 Task: Look for space in Kāpren, India from 5th September, 2023 to 12th September, 2023 for 2 adults in price range Rs.10000 to Rs.15000.  With 1  bedroom having 1 bed and 1 bathroom. Property type can be house, flat, guest house, hotel. Booking option can be shelf check-in. Required host language is English.
Action: Mouse moved to (421, 75)
Screenshot: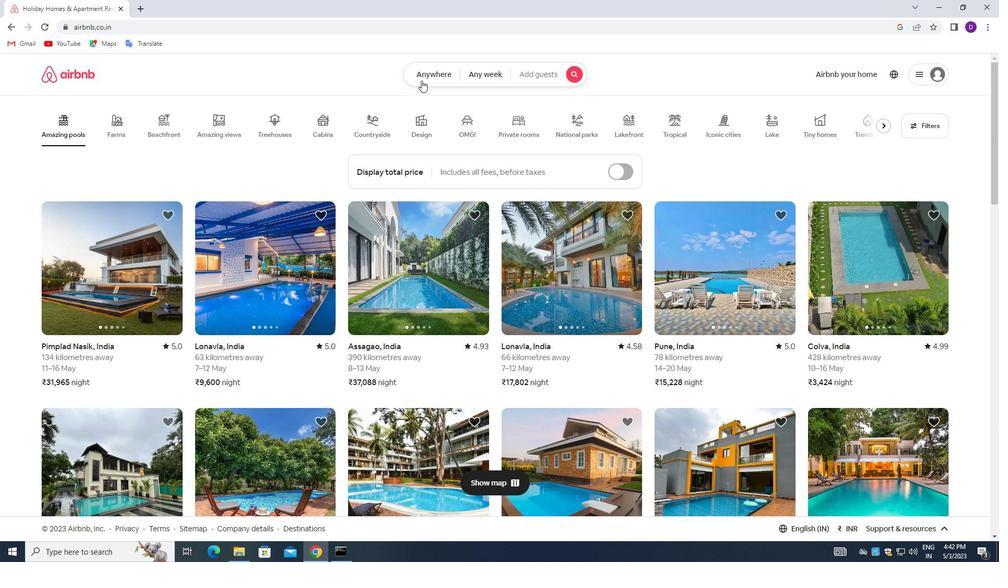 
Action: Mouse pressed left at (421, 75)
Screenshot: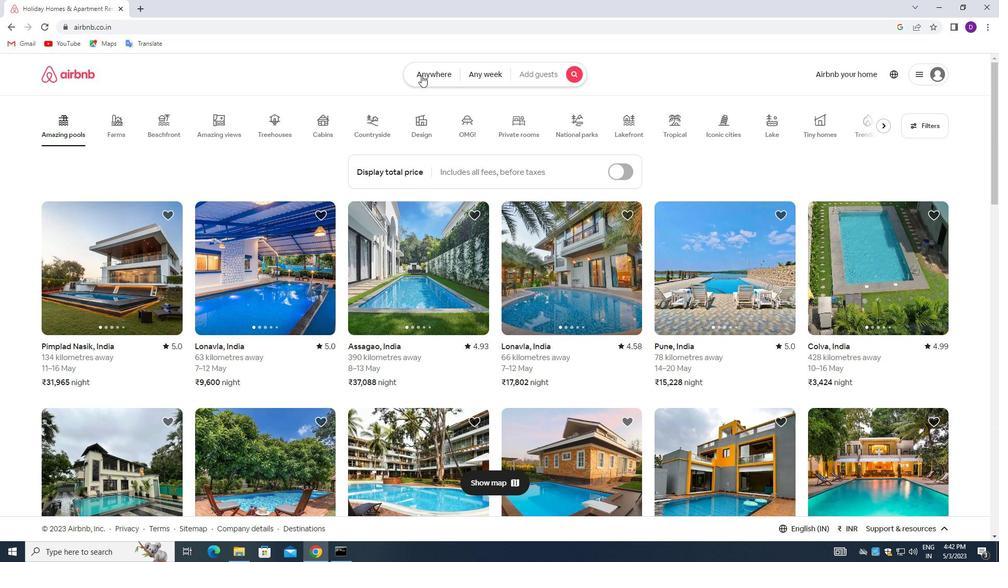 
Action: Mouse moved to (340, 118)
Screenshot: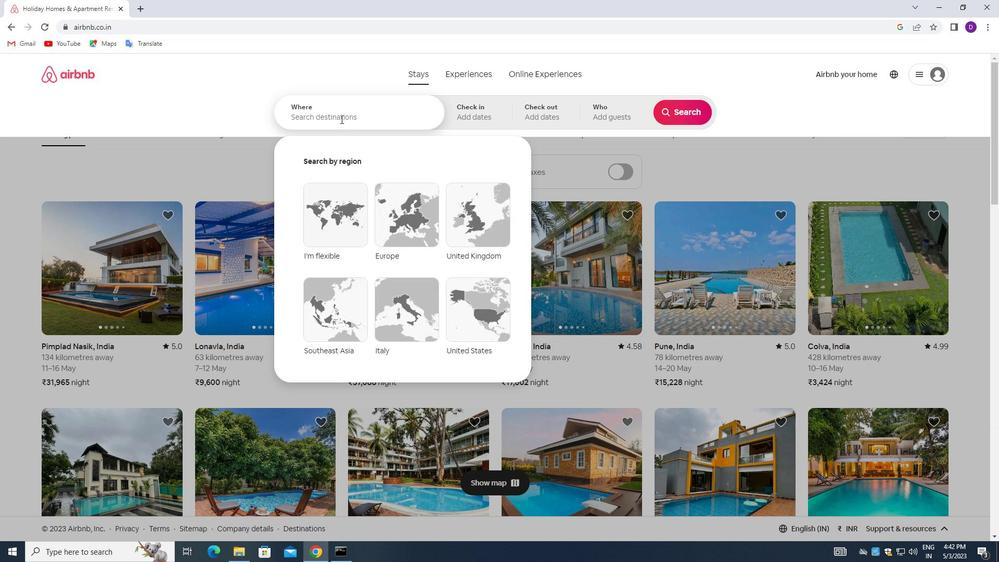 
Action: Mouse pressed left at (340, 118)
Screenshot: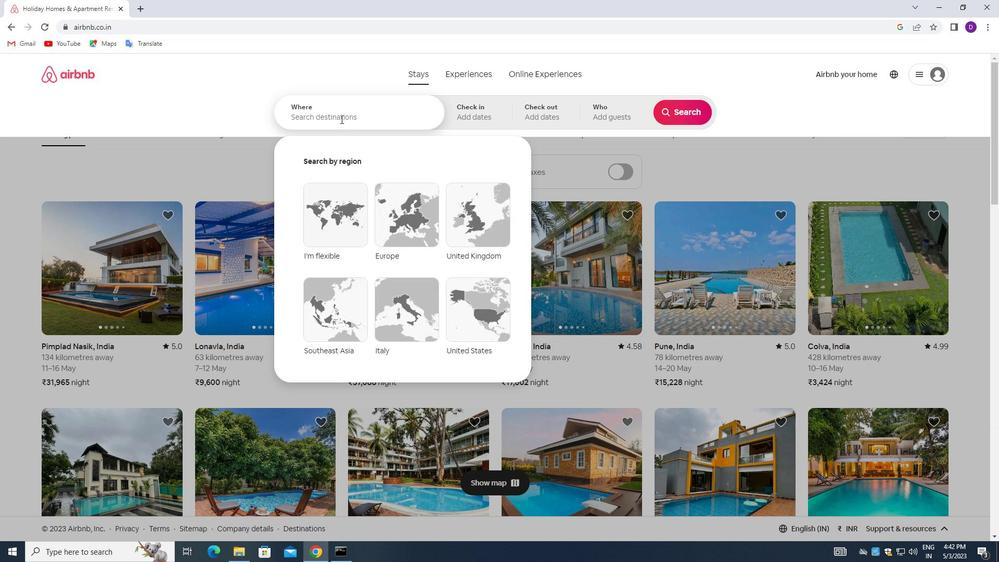 
Action: Mouse moved to (229, 116)
Screenshot: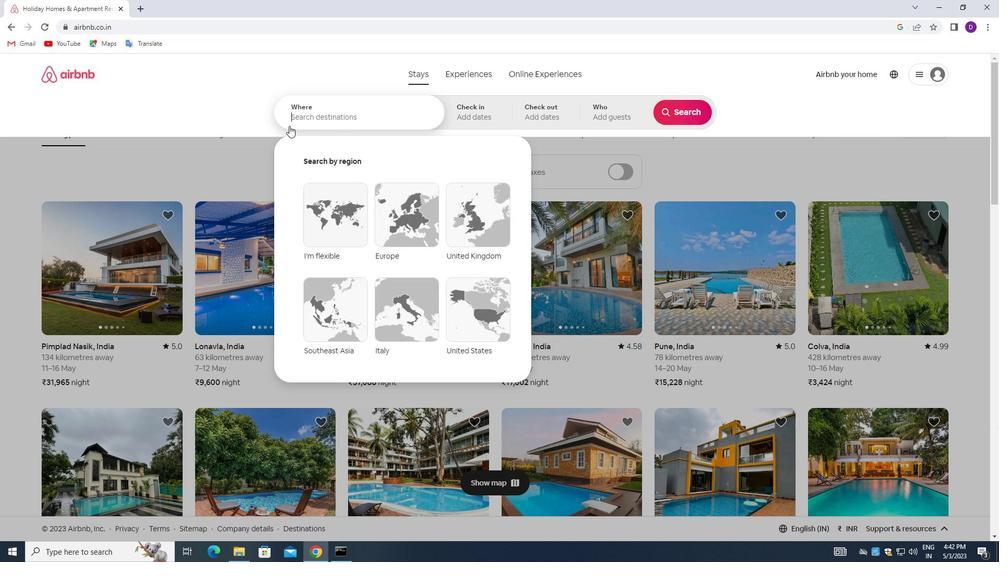 
Action: Key pressed <Key.shift>KAPREN,<Key.space><Key.shift>INDIA<Key.enter>
Screenshot: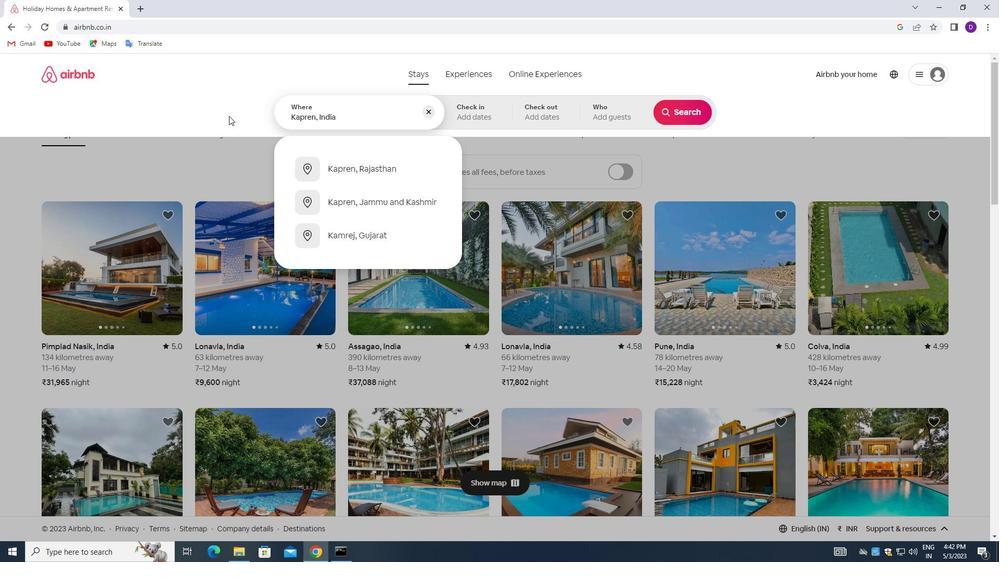 
Action: Mouse moved to (677, 197)
Screenshot: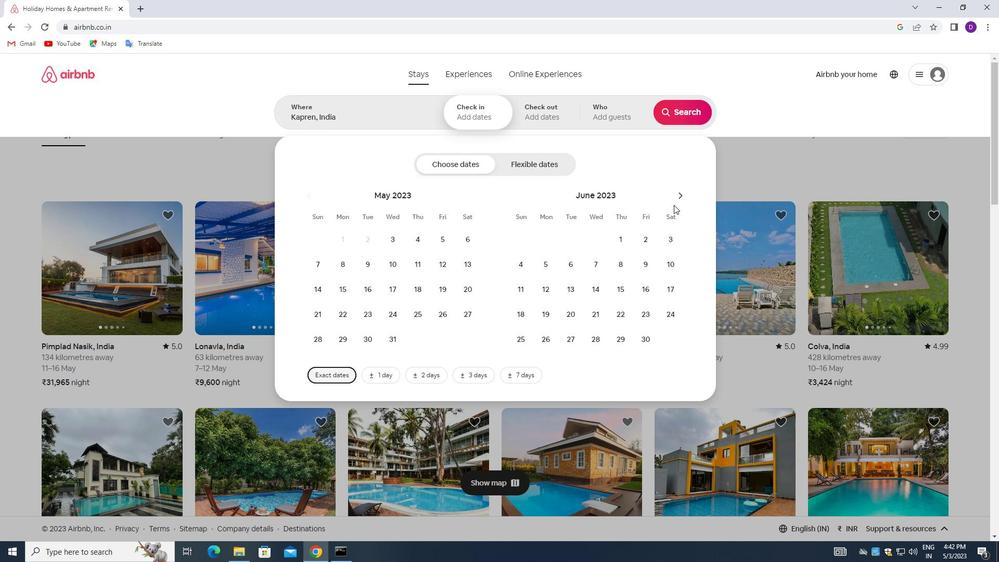 
Action: Mouse pressed left at (677, 197)
Screenshot: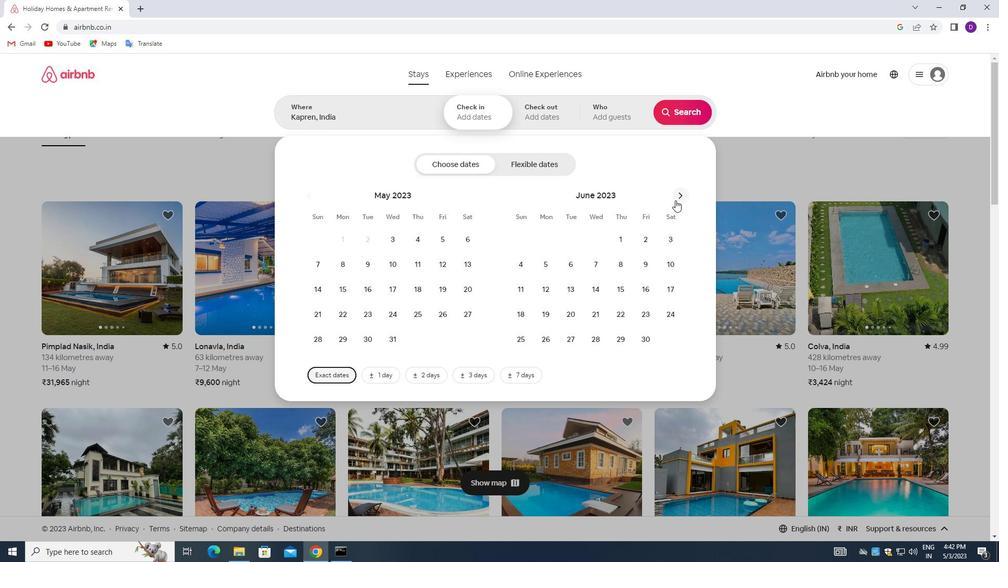 
Action: Mouse pressed left at (677, 197)
Screenshot: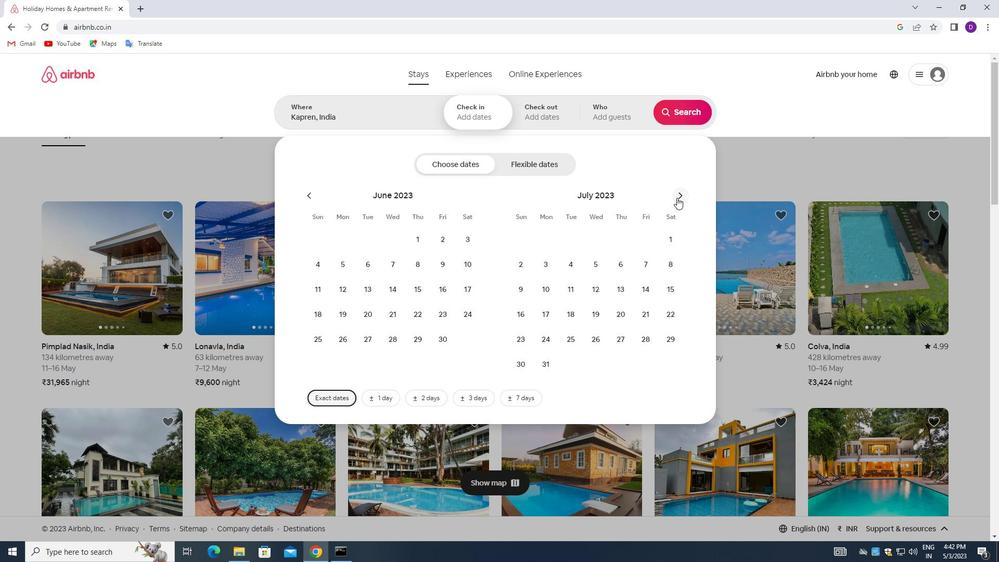 
Action: Mouse pressed left at (677, 197)
Screenshot: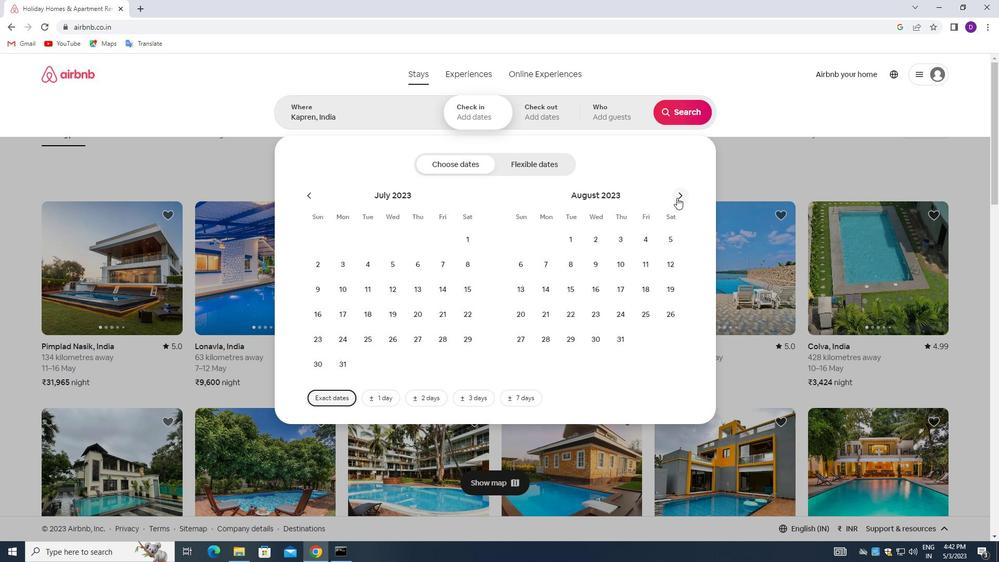 
Action: Mouse moved to (577, 262)
Screenshot: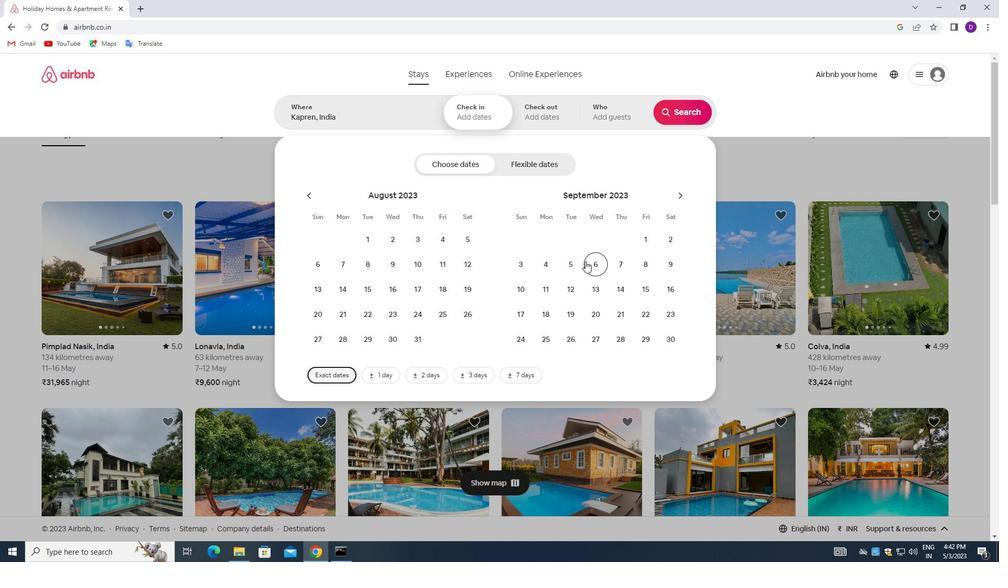 
Action: Mouse pressed left at (577, 262)
Screenshot: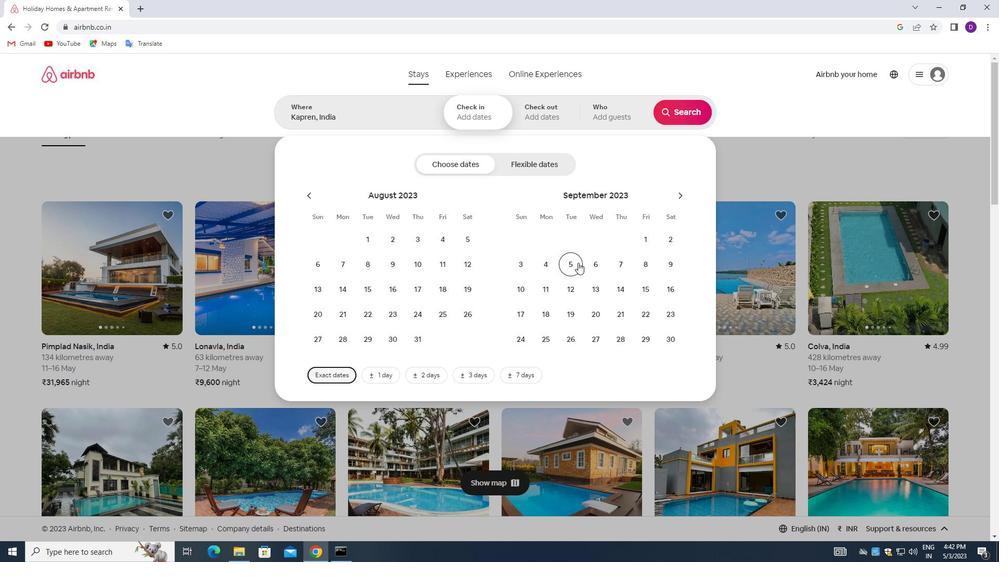 
Action: Mouse moved to (576, 282)
Screenshot: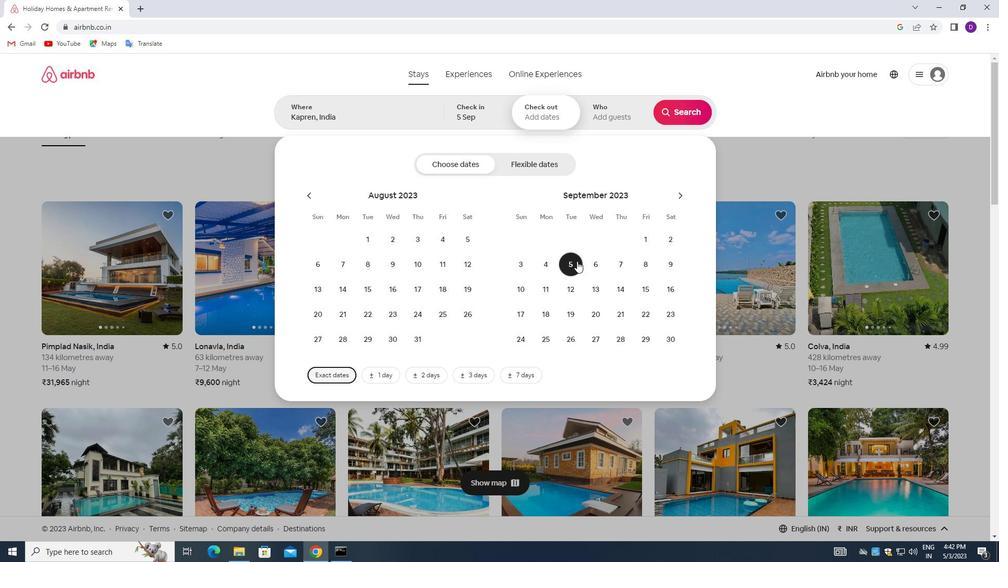 
Action: Mouse pressed left at (576, 282)
Screenshot: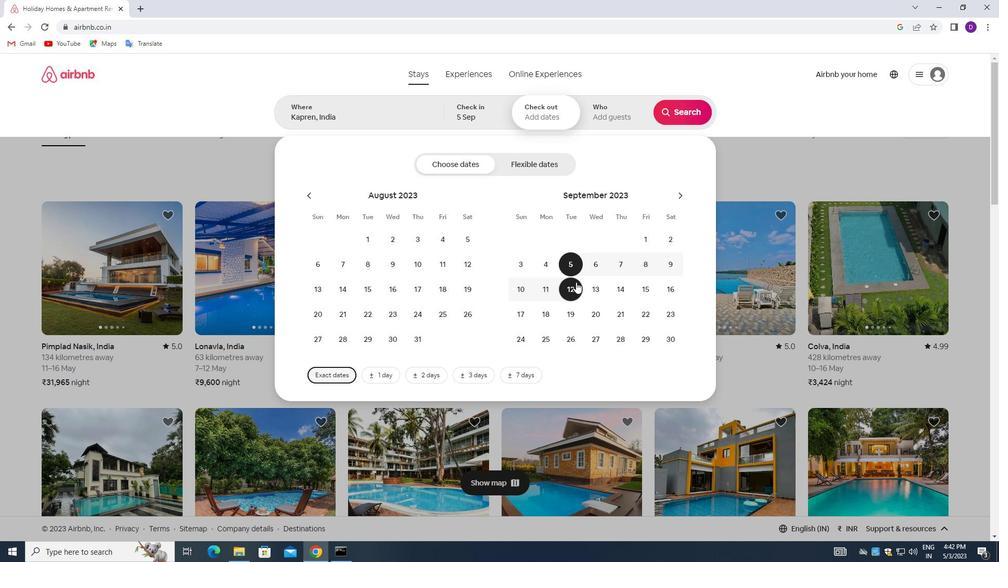 
Action: Mouse moved to (603, 111)
Screenshot: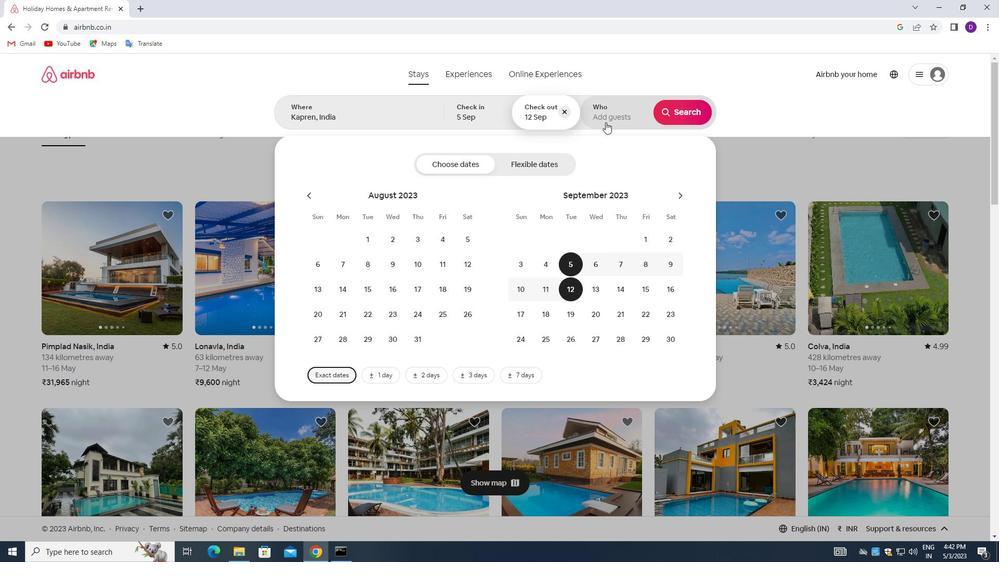 
Action: Mouse pressed left at (603, 111)
Screenshot: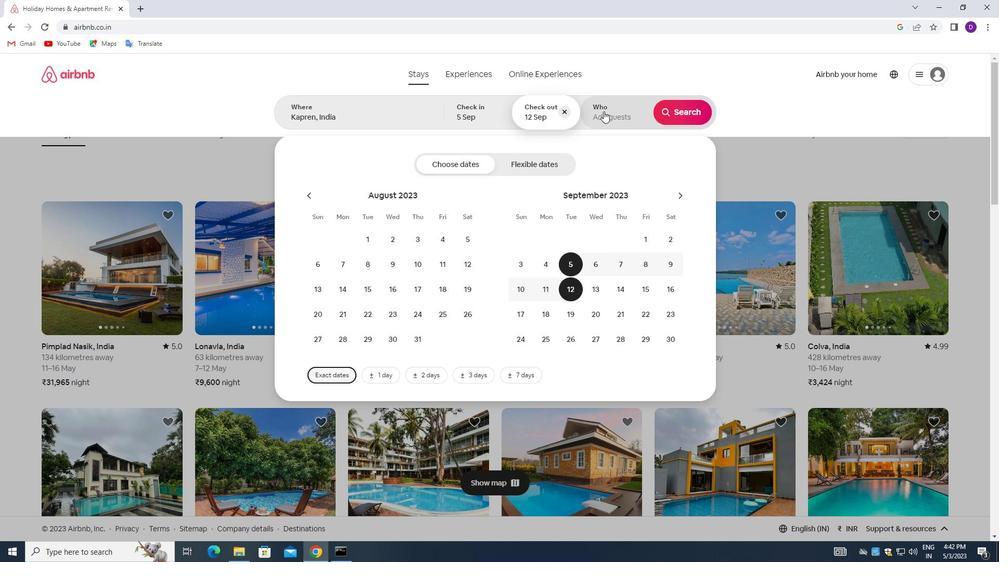 
Action: Mouse moved to (684, 170)
Screenshot: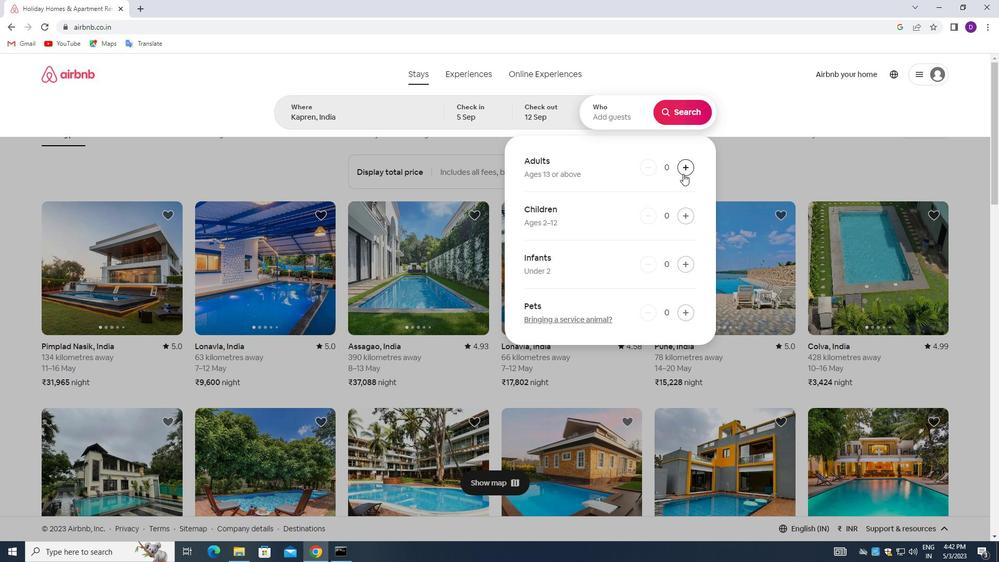 
Action: Mouse pressed left at (684, 170)
Screenshot: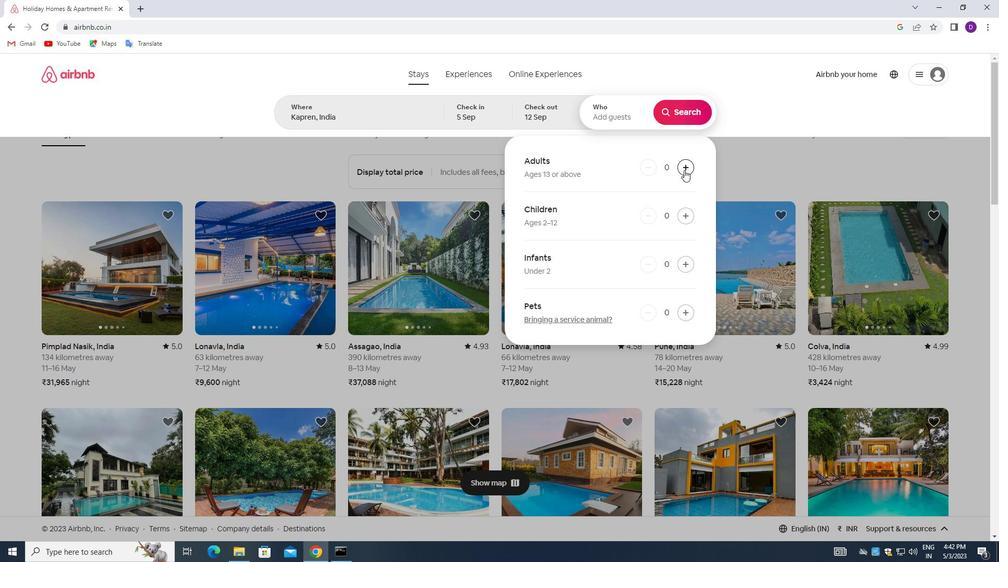 
Action: Mouse pressed left at (684, 170)
Screenshot: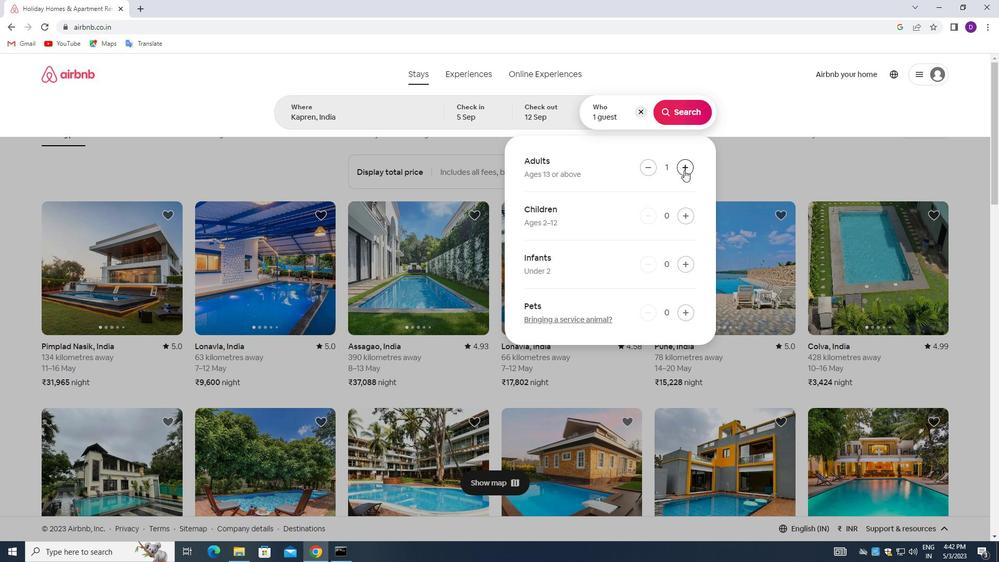 
Action: Mouse moved to (683, 114)
Screenshot: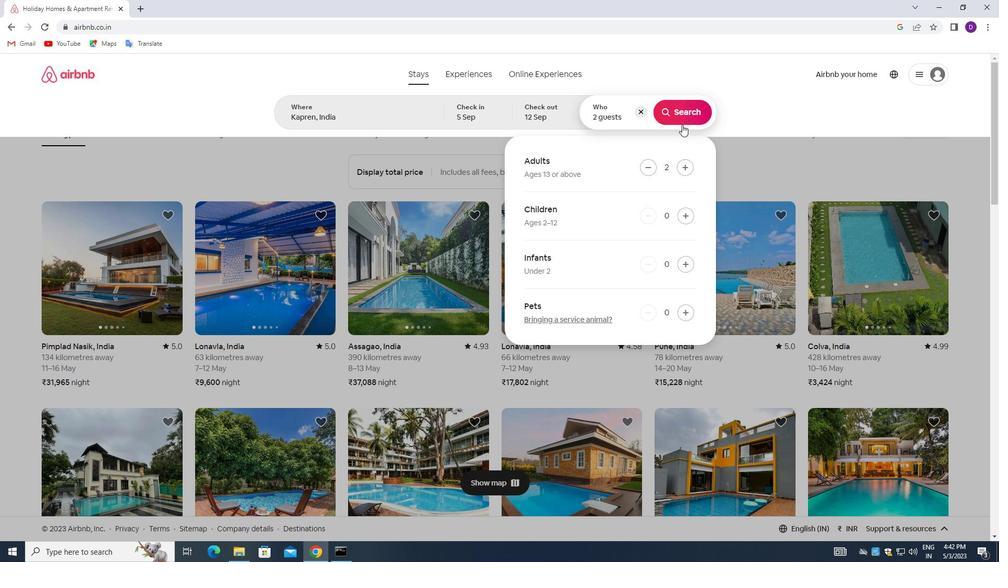 
Action: Mouse pressed left at (683, 114)
Screenshot: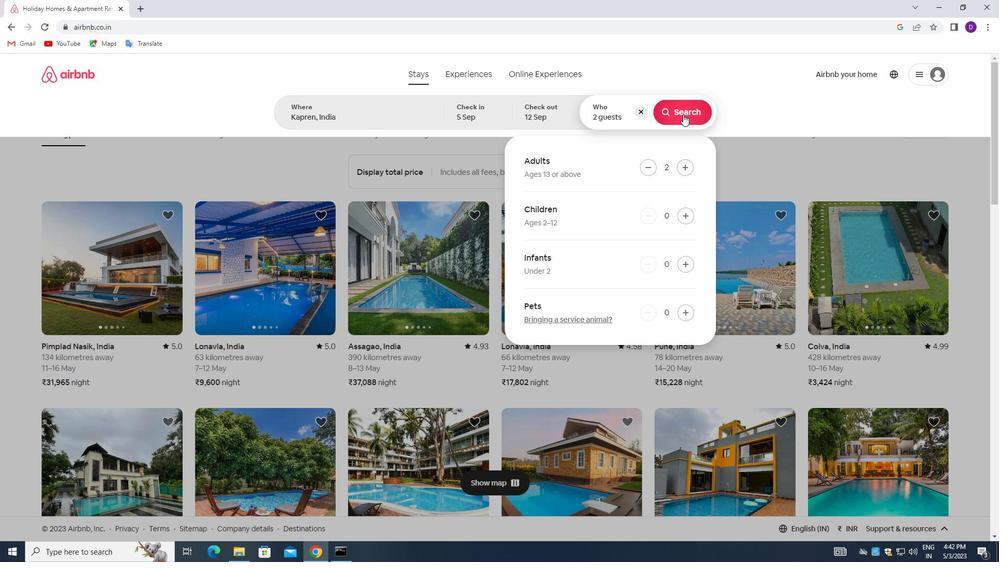 
Action: Mouse moved to (945, 116)
Screenshot: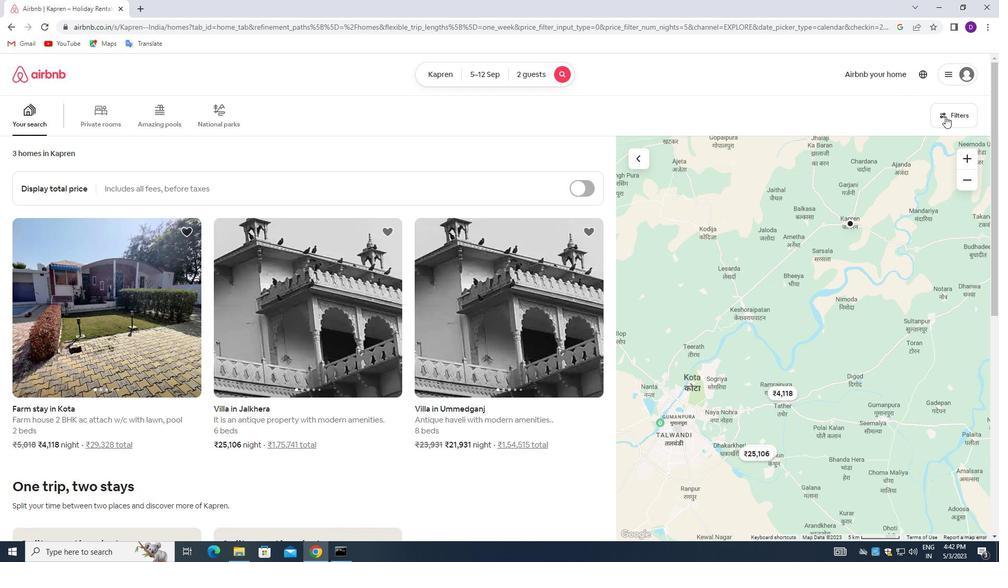 
Action: Mouse pressed left at (945, 116)
Screenshot: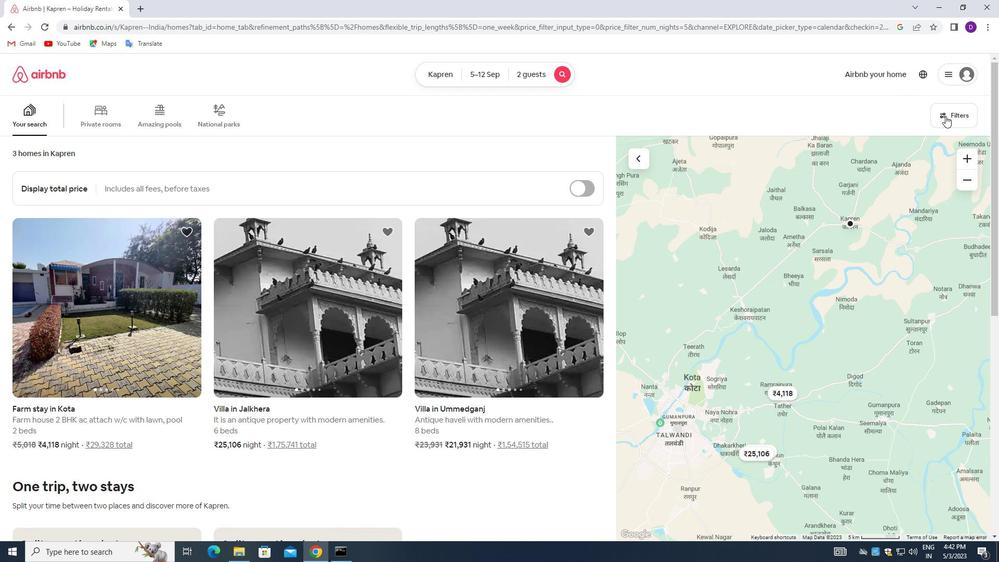 
Action: Mouse moved to (363, 249)
Screenshot: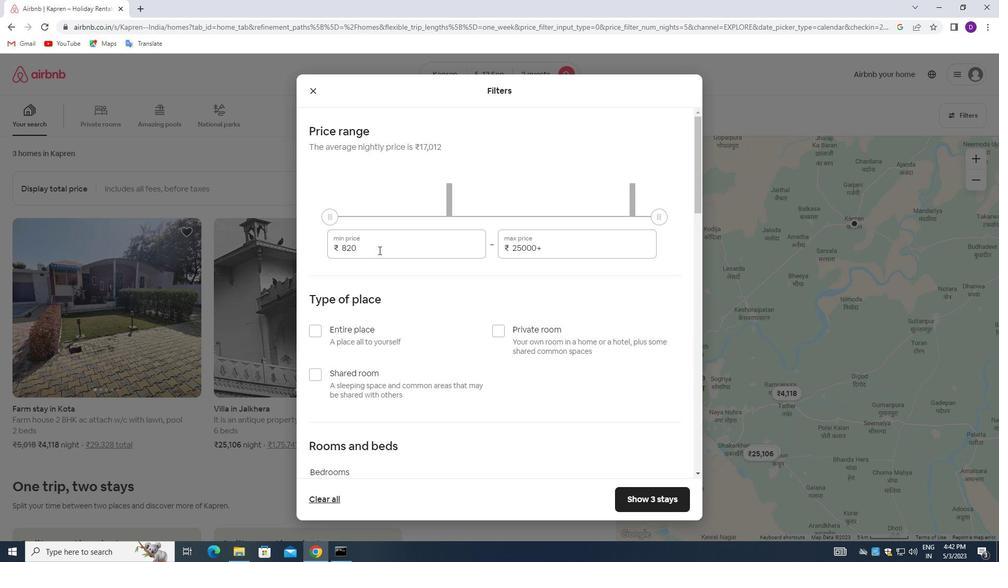 
Action: Mouse pressed left at (363, 249)
Screenshot: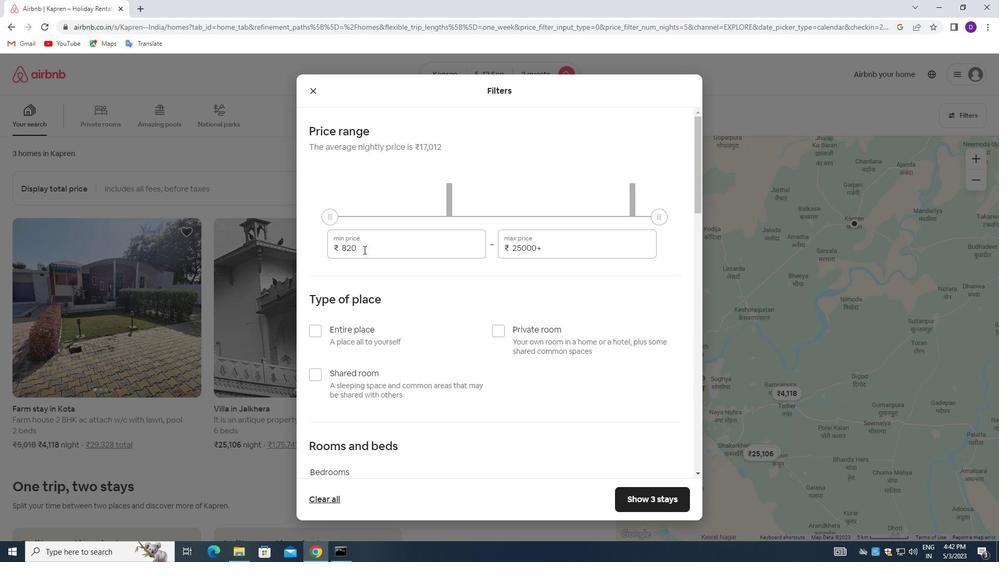 
Action: Mouse pressed left at (363, 249)
Screenshot: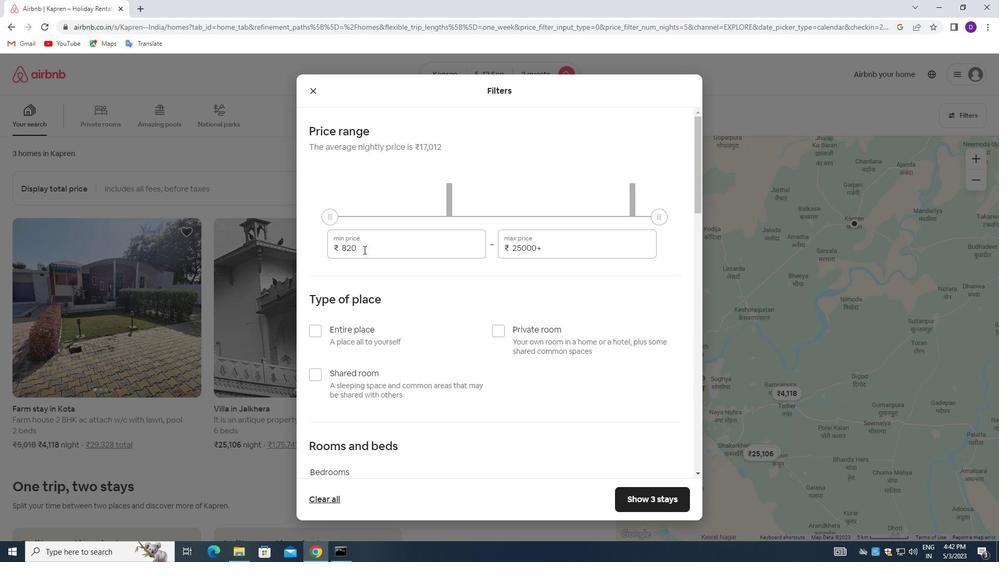 
Action: Key pressed 10000<Key.tab>15000
Screenshot: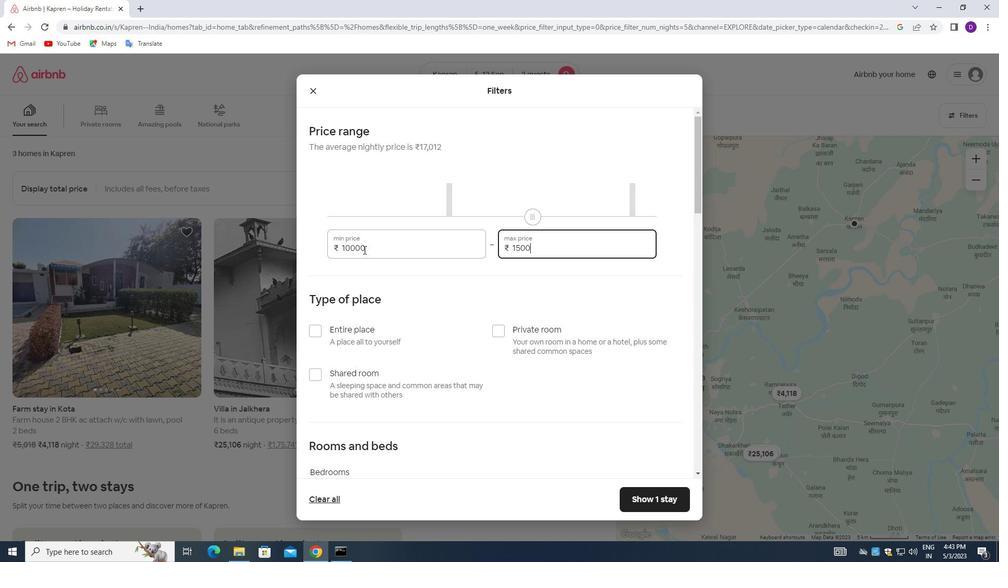 
Action: Mouse moved to (422, 337)
Screenshot: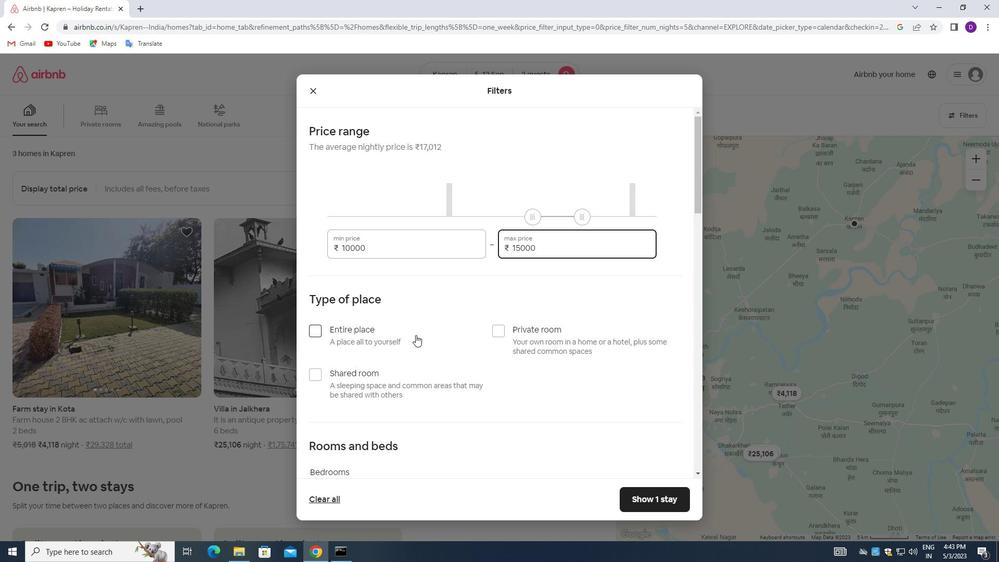 
Action: Mouse scrolled (422, 337) with delta (0, 0)
Screenshot: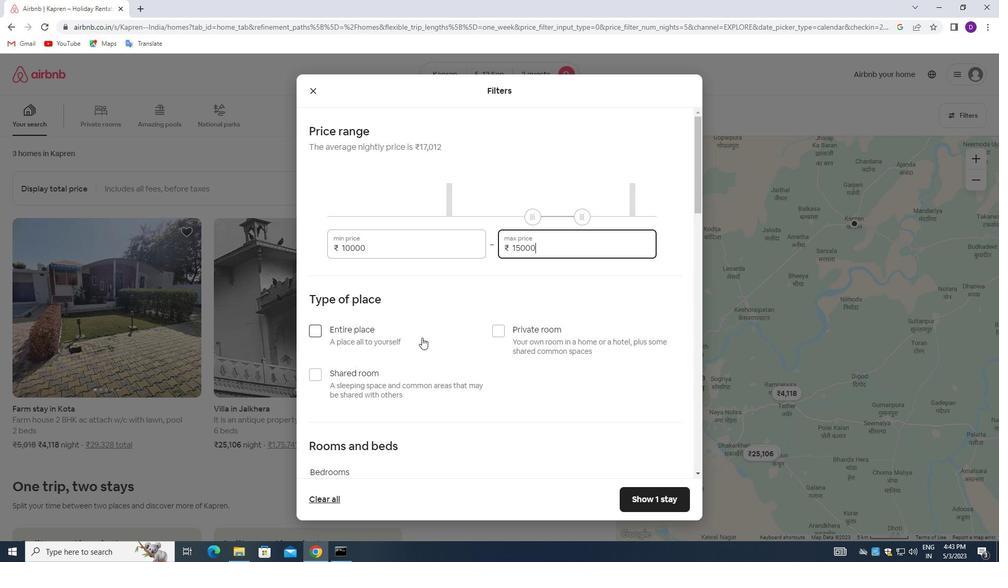 
Action: Mouse scrolled (422, 337) with delta (0, 0)
Screenshot: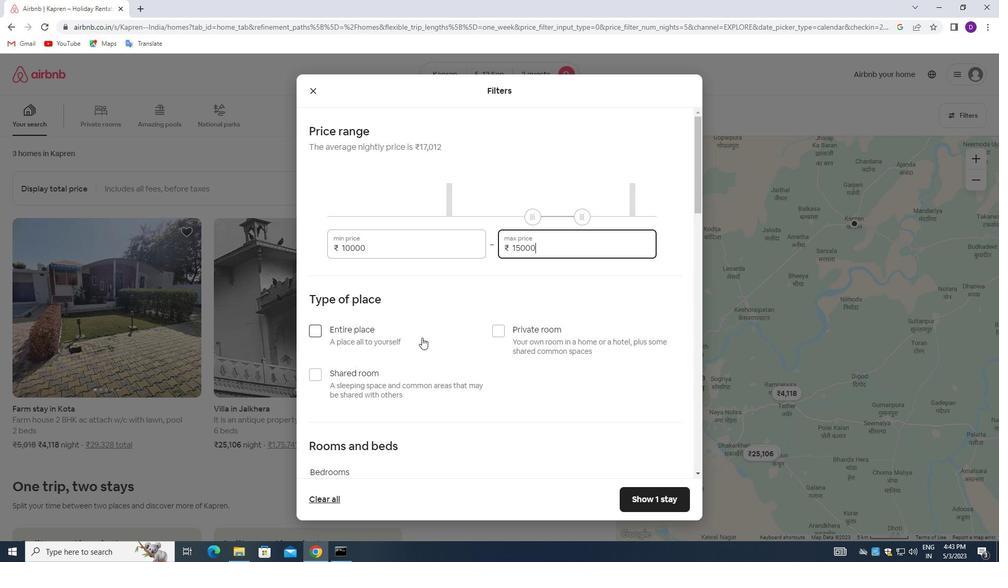 
Action: Mouse scrolled (422, 337) with delta (0, 0)
Screenshot: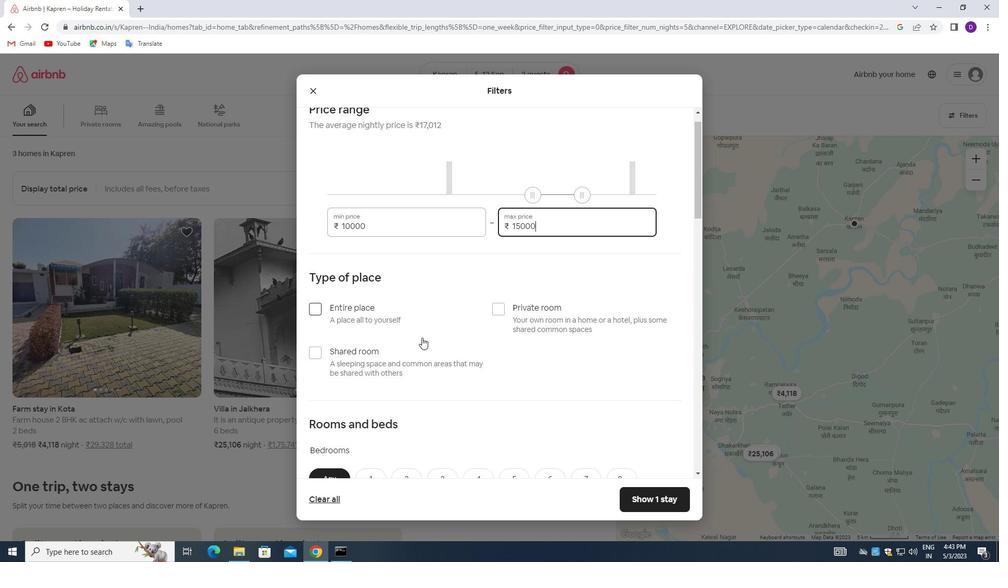 
Action: Mouse moved to (367, 344)
Screenshot: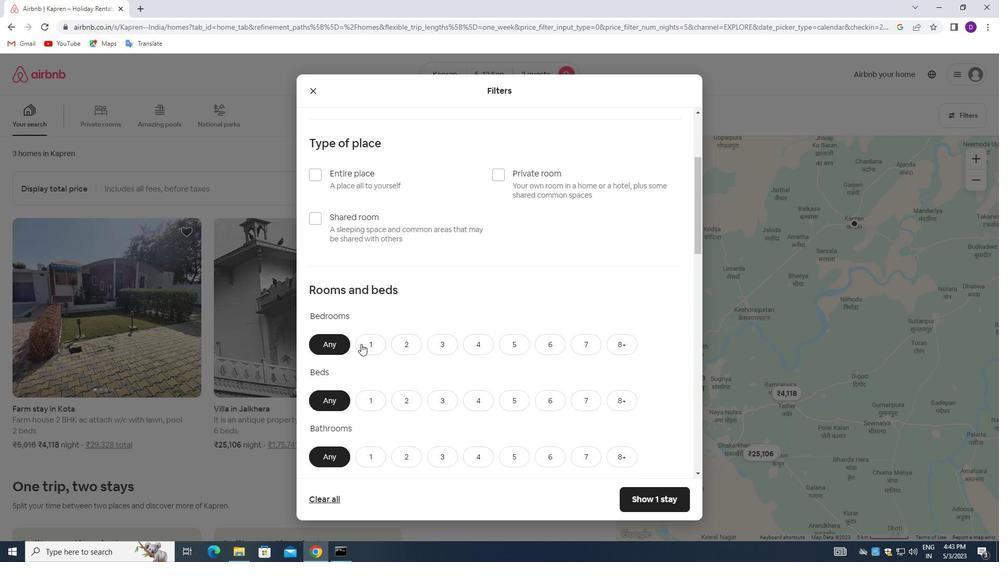 
Action: Mouse pressed left at (367, 344)
Screenshot: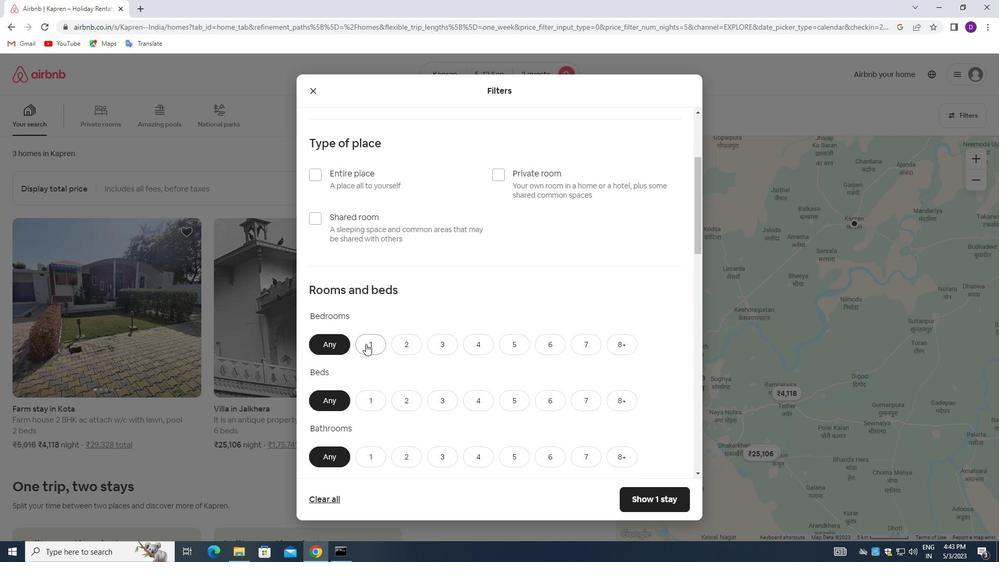 
Action: Mouse moved to (369, 400)
Screenshot: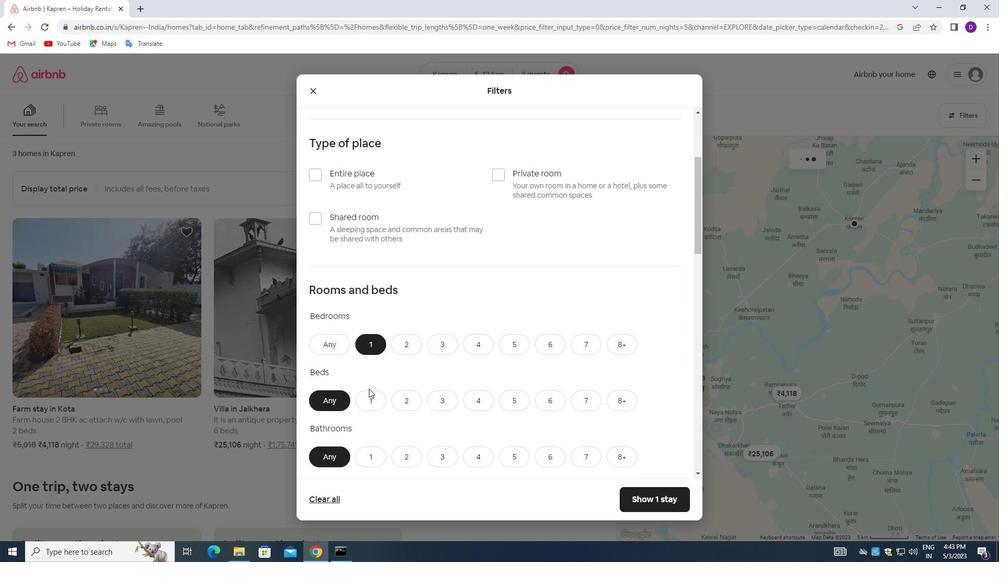 
Action: Mouse pressed left at (369, 400)
Screenshot: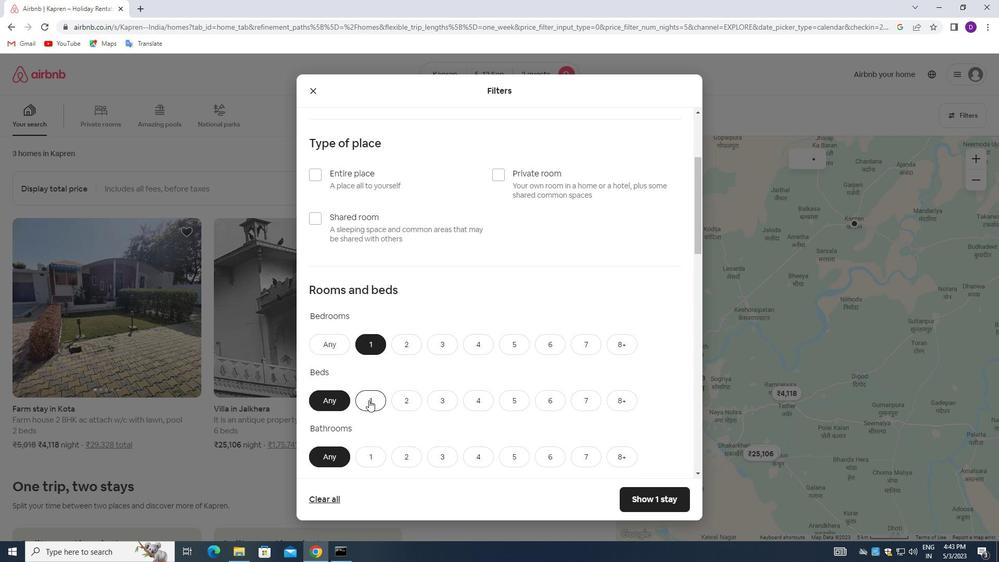 
Action: Mouse moved to (368, 451)
Screenshot: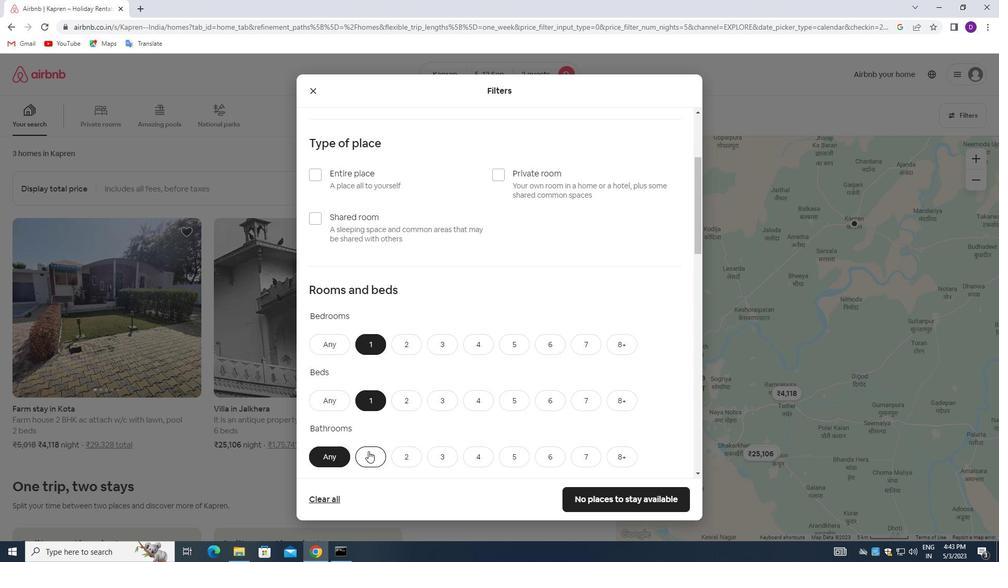 
Action: Mouse pressed left at (368, 451)
Screenshot: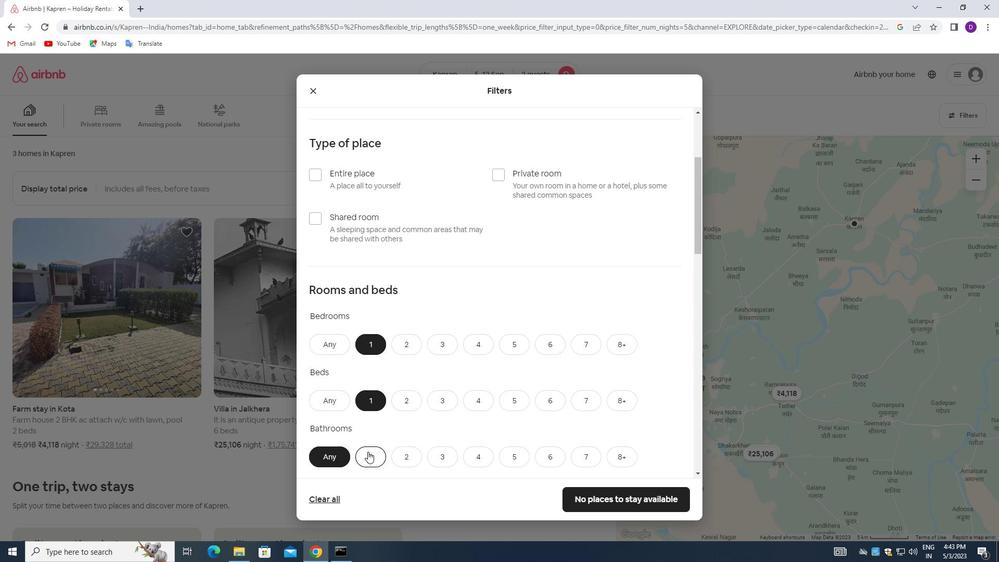 
Action: Mouse moved to (400, 359)
Screenshot: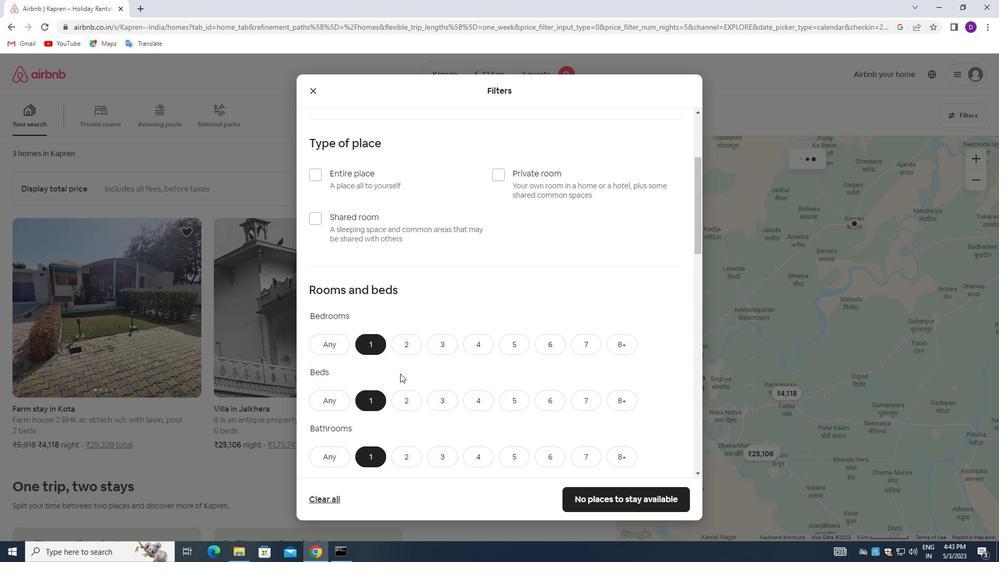 
Action: Mouse scrolled (400, 359) with delta (0, 0)
Screenshot: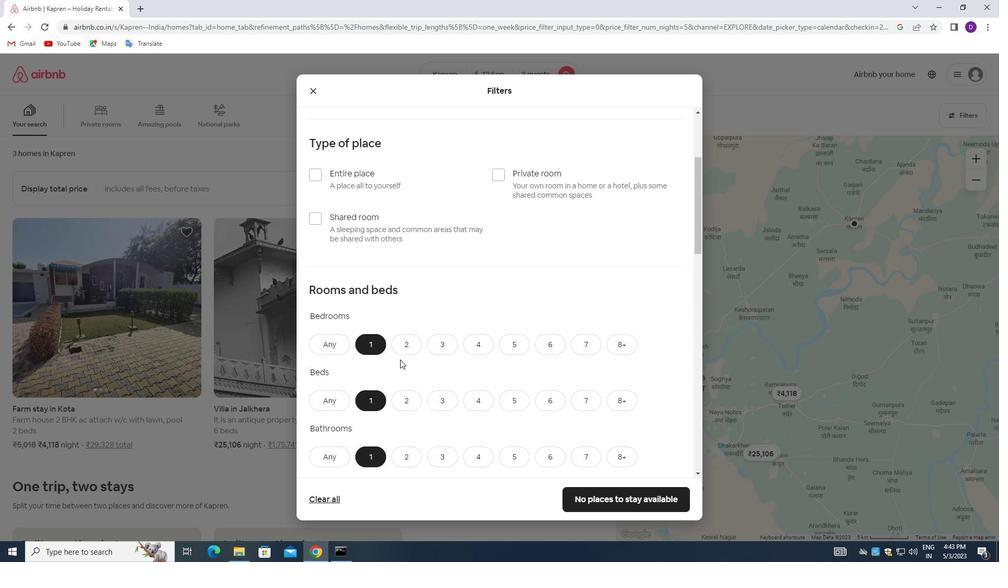 
Action: Mouse scrolled (400, 359) with delta (0, 0)
Screenshot: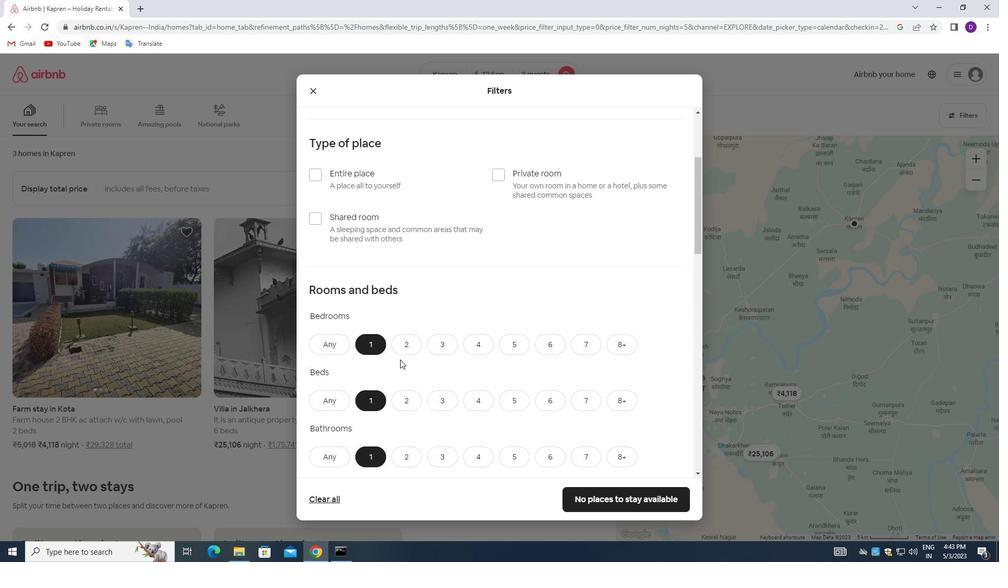 
Action: Mouse scrolled (400, 359) with delta (0, 0)
Screenshot: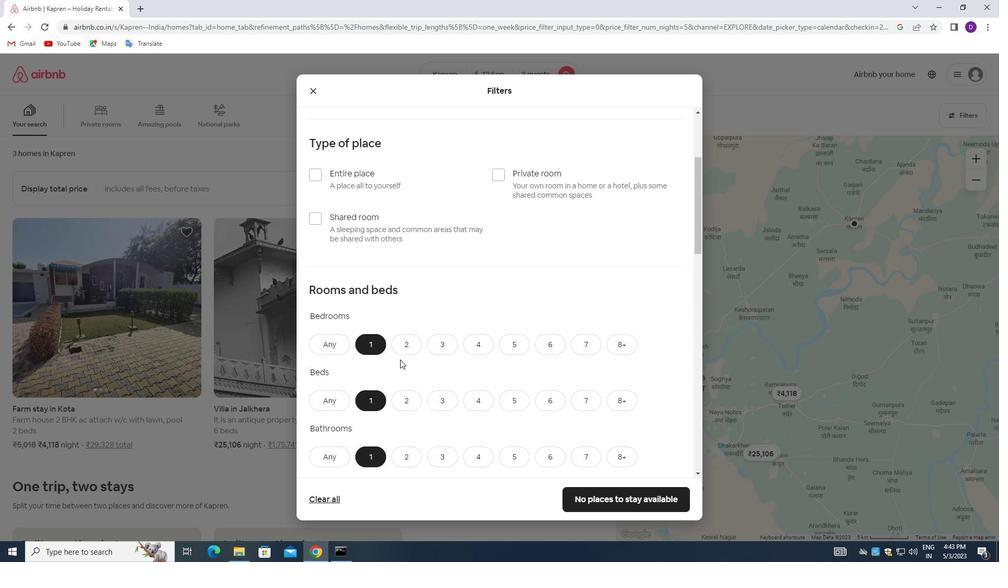
Action: Mouse scrolled (400, 359) with delta (0, 0)
Screenshot: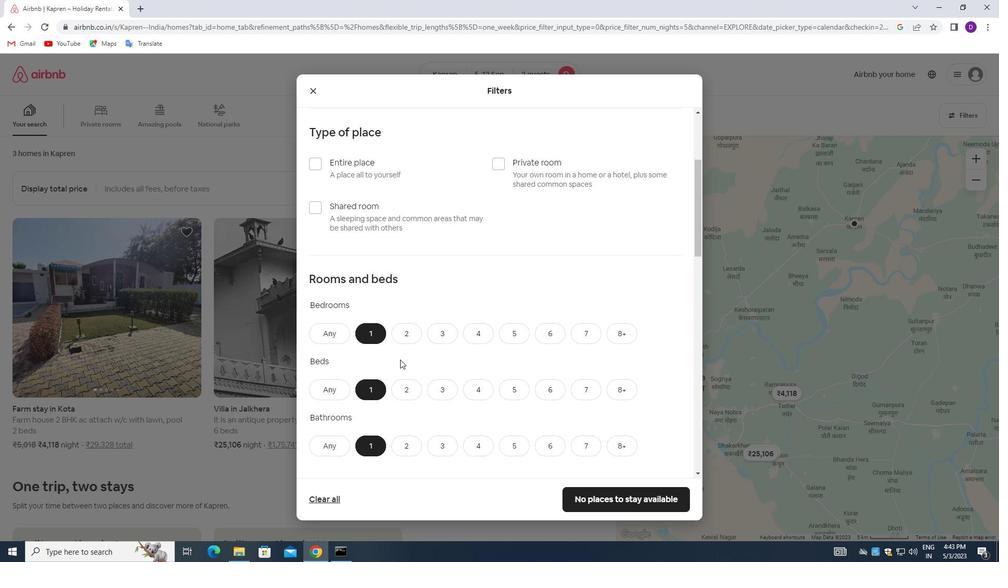 
Action: Mouse moved to (364, 365)
Screenshot: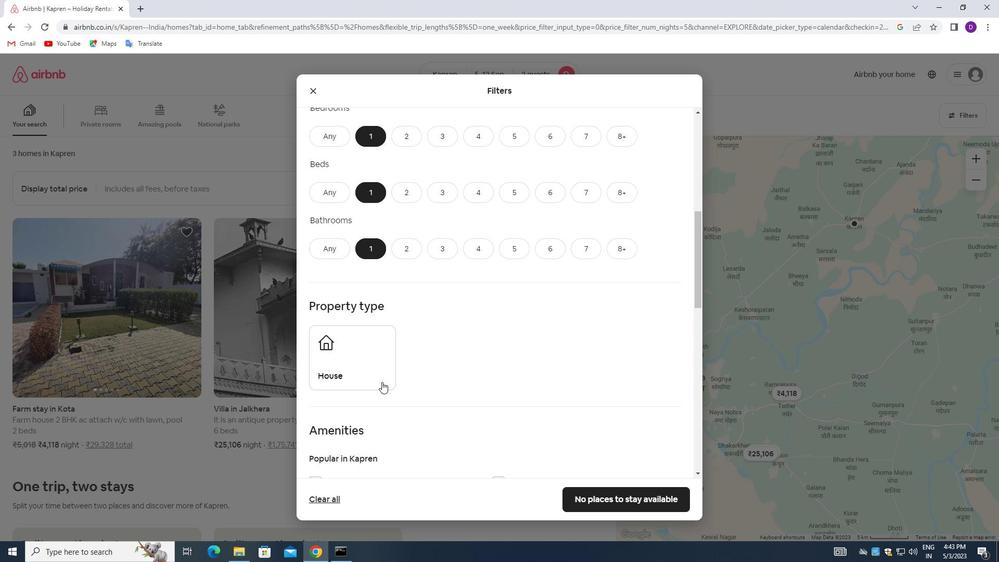 
Action: Mouse pressed left at (364, 365)
Screenshot: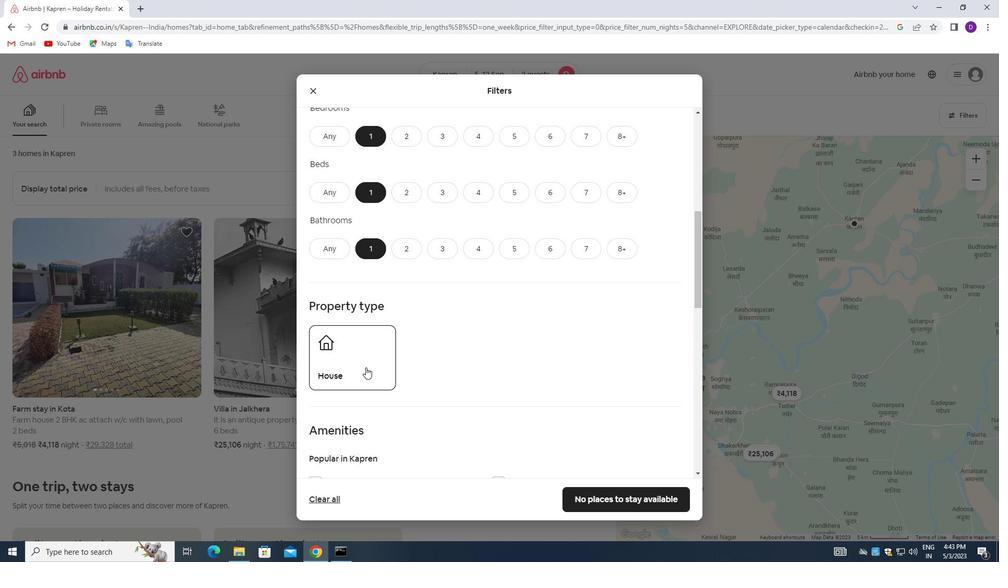 
Action: Mouse moved to (446, 362)
Screenshot: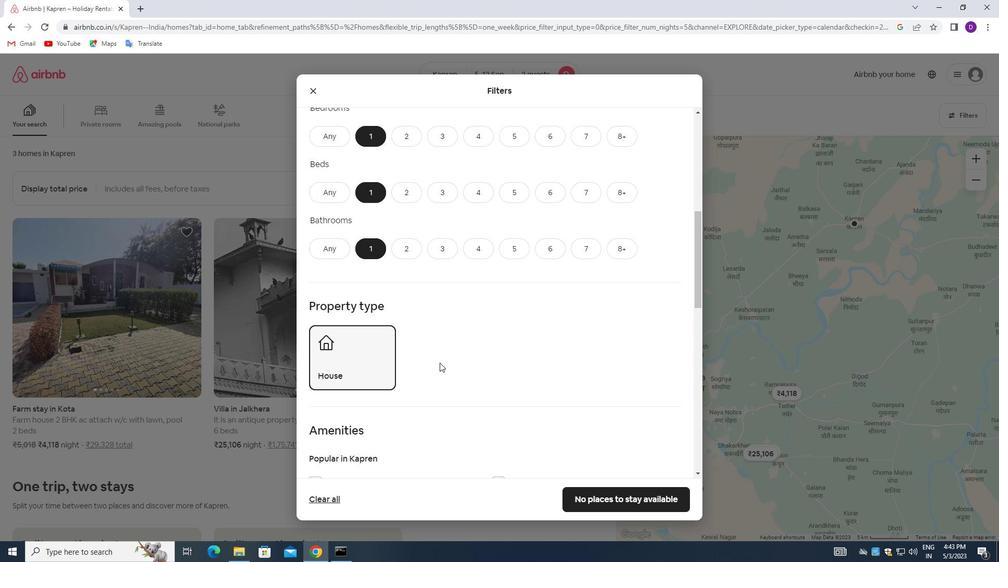 
Action: Mouse scrolled (446, 362) with delta (0, 0)
Screenshot: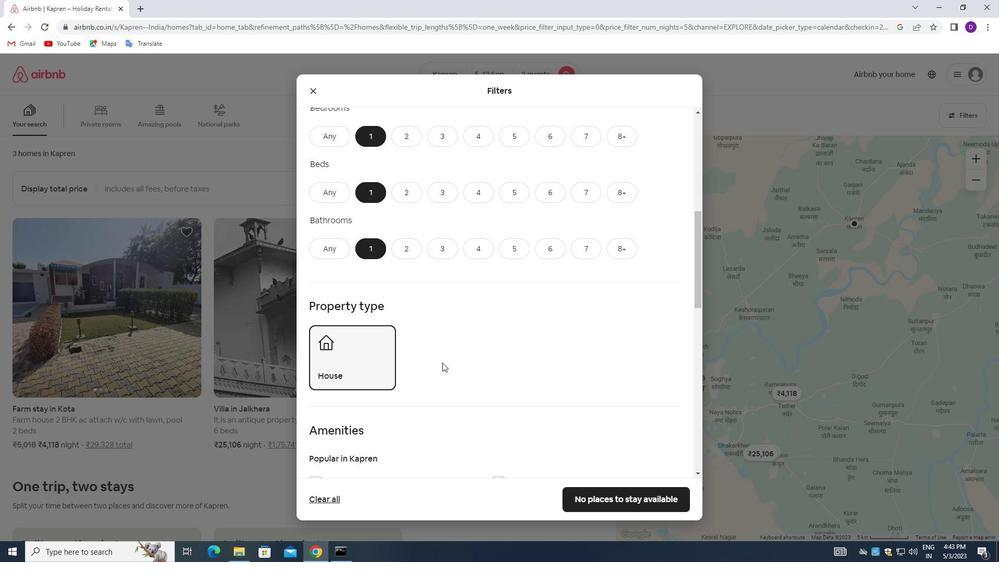 
Action: Mouse moved to (446, 362)
Screenshot: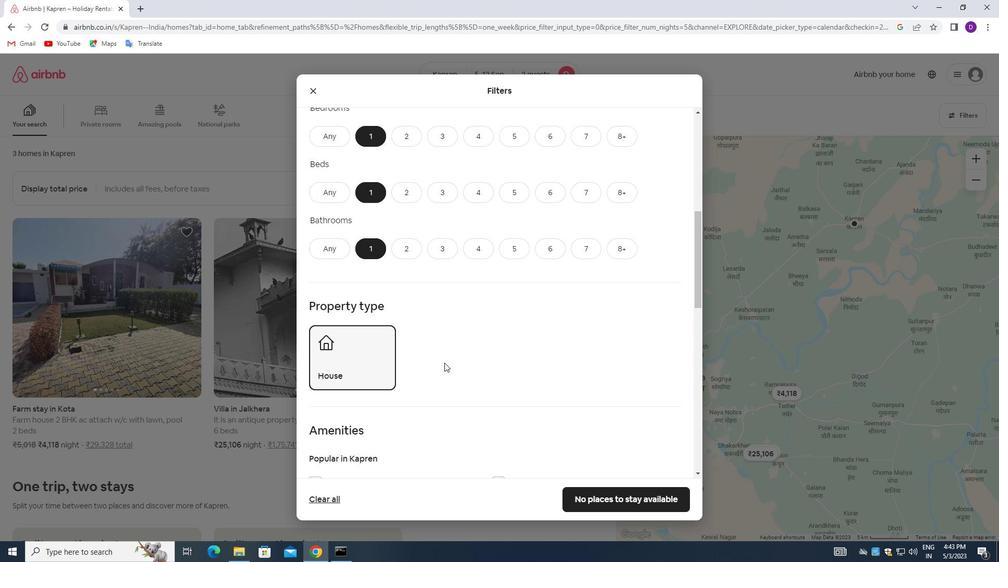 
Action: Mouse scrolled (446, 362) with delta (0, 0)
Screenshot: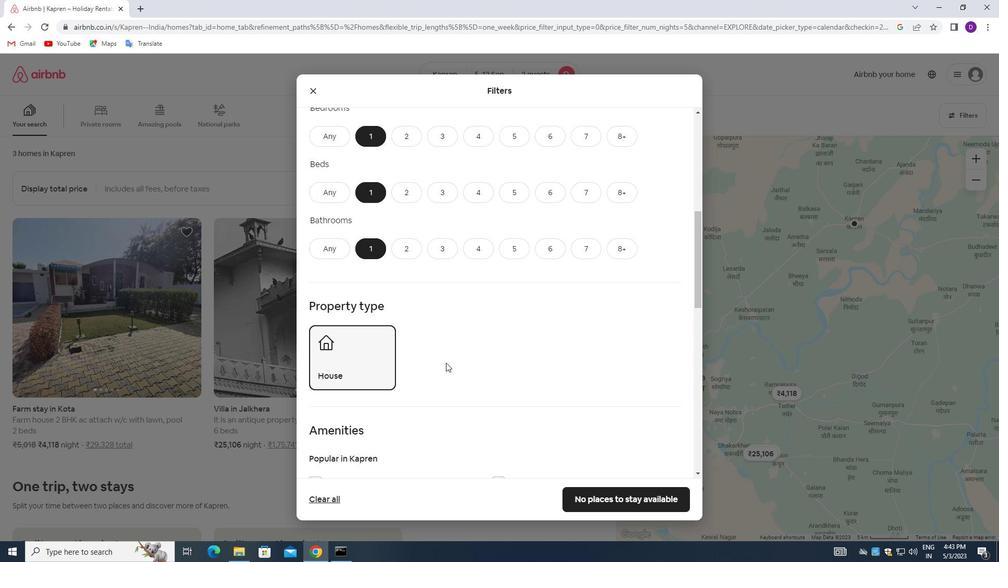 
Action: Mouse moved to (446, 362)
Screenshot: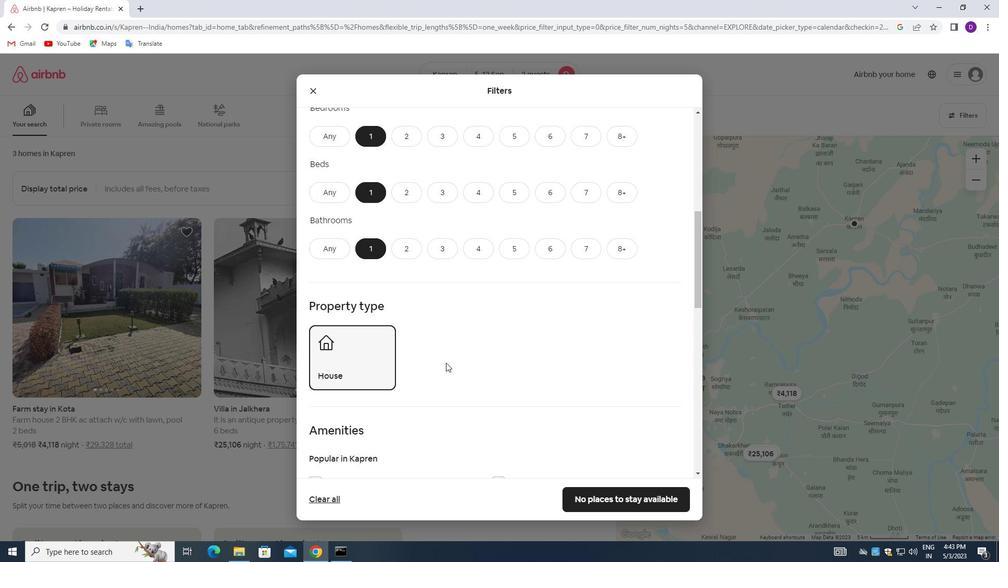 
Action: Mouse scrolled (446, 361) with delta (0, 0)
Screenshot: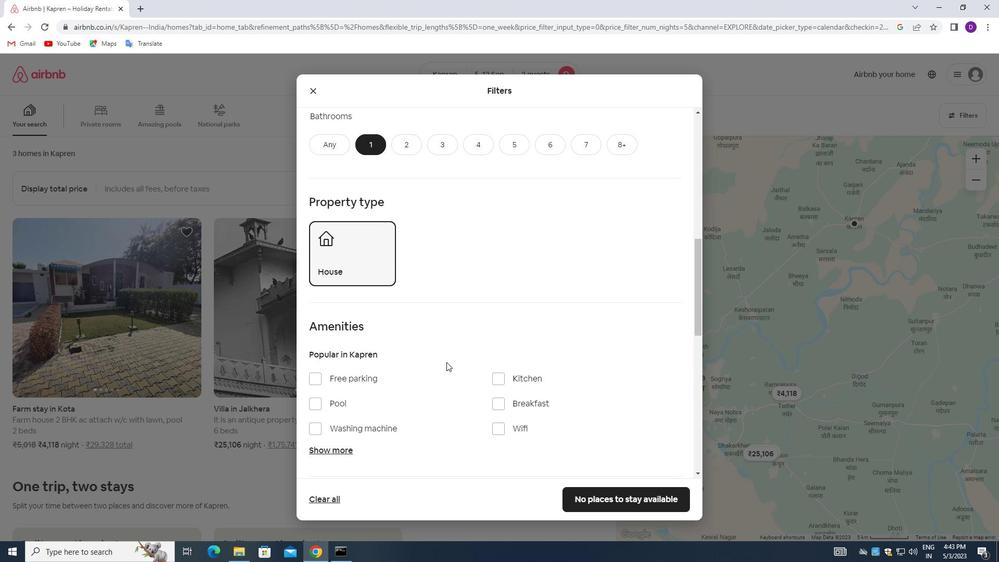 
Action: Mouse moved to (445, 362)
Screenshot: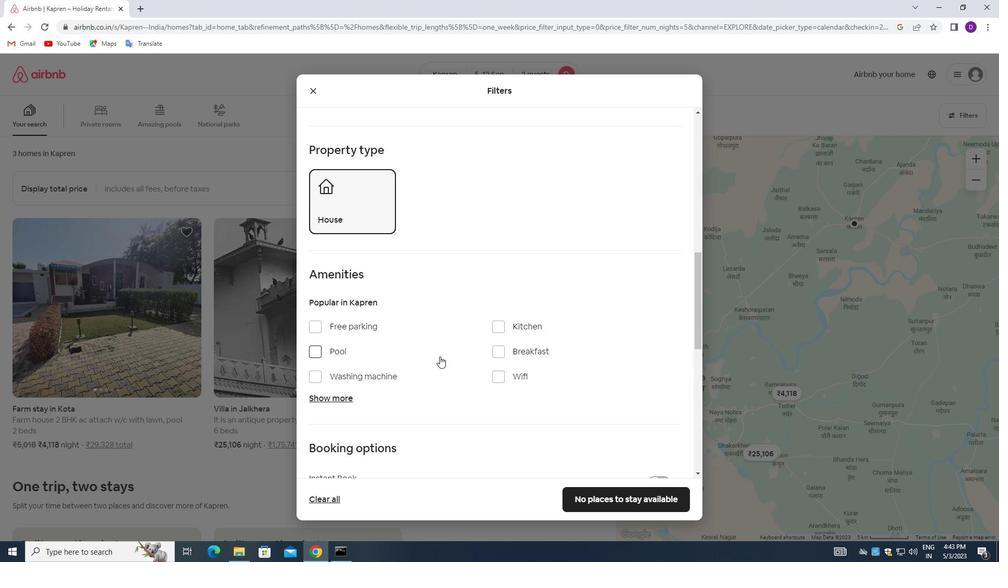 
Action: Mouse scrolled (445, 362) with delta (0, 0)
Screenshot: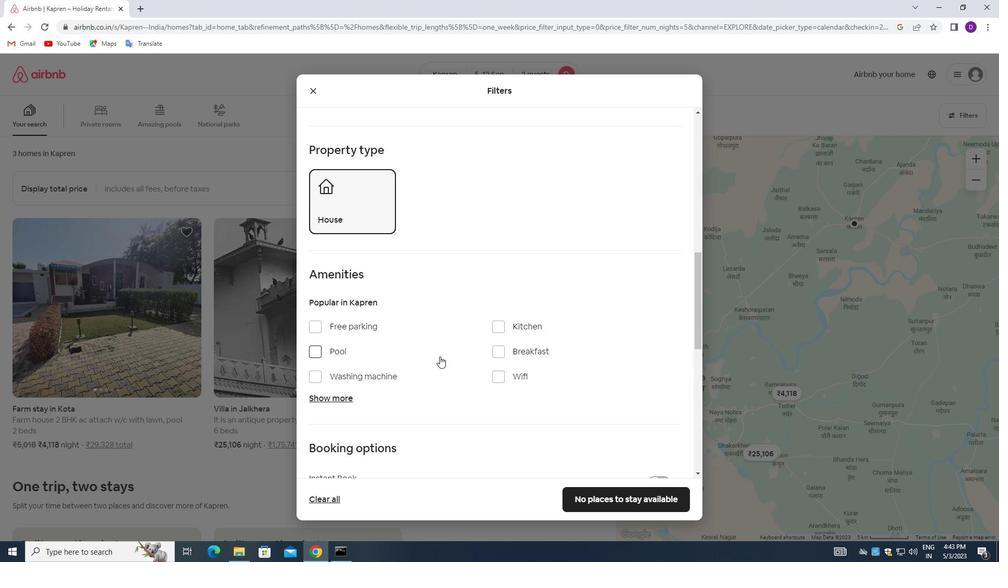 
Action: Mouse moved to (445, 363)
Screenshot: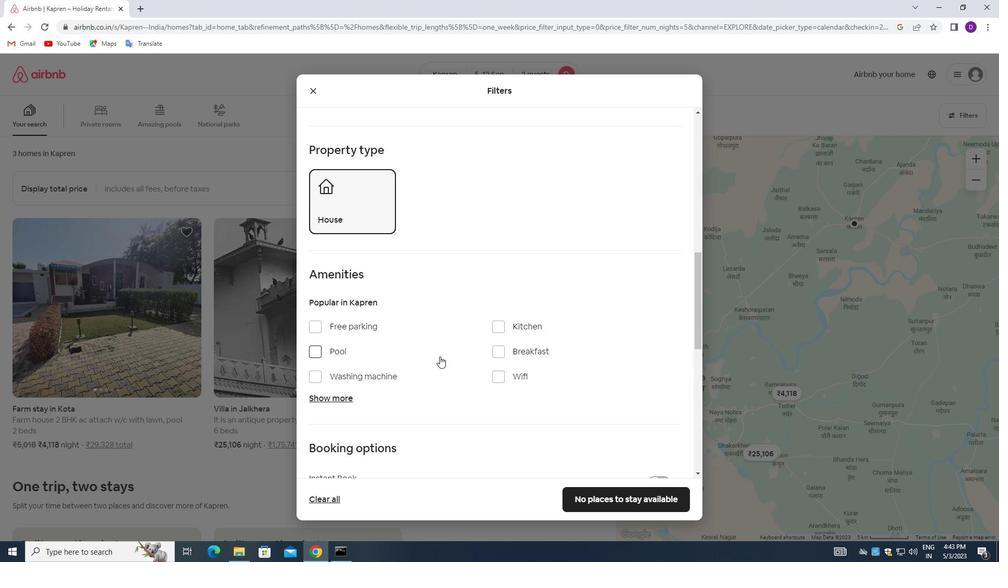 
Action: Mouse scrolled (445, 362) with delta (0, 0)
Screenshot: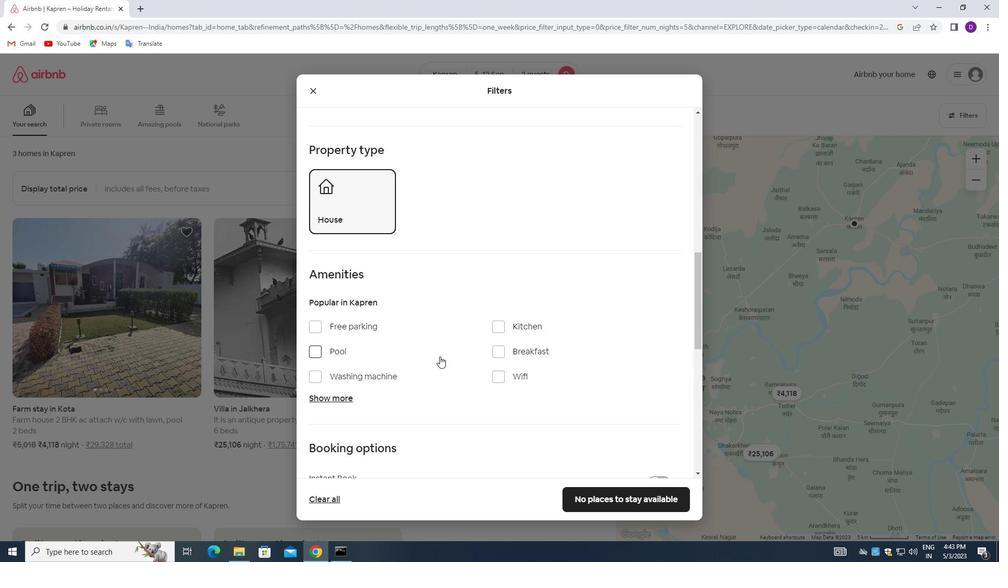 
Action: Mouse scrolled (445, 362) with delta (0, 0)
Screenshot: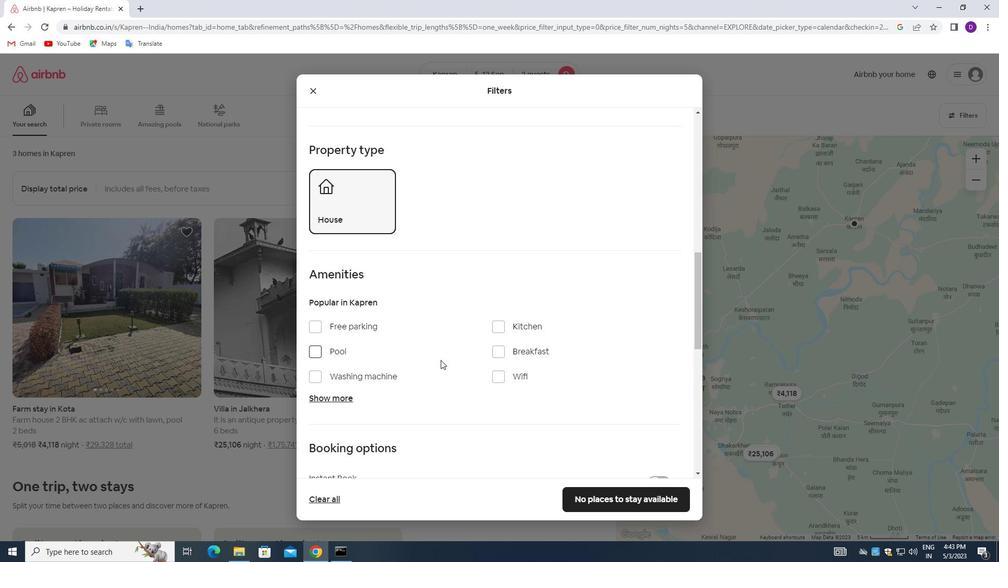 
Action: Mouse moved to (659, 362)
Screenshot: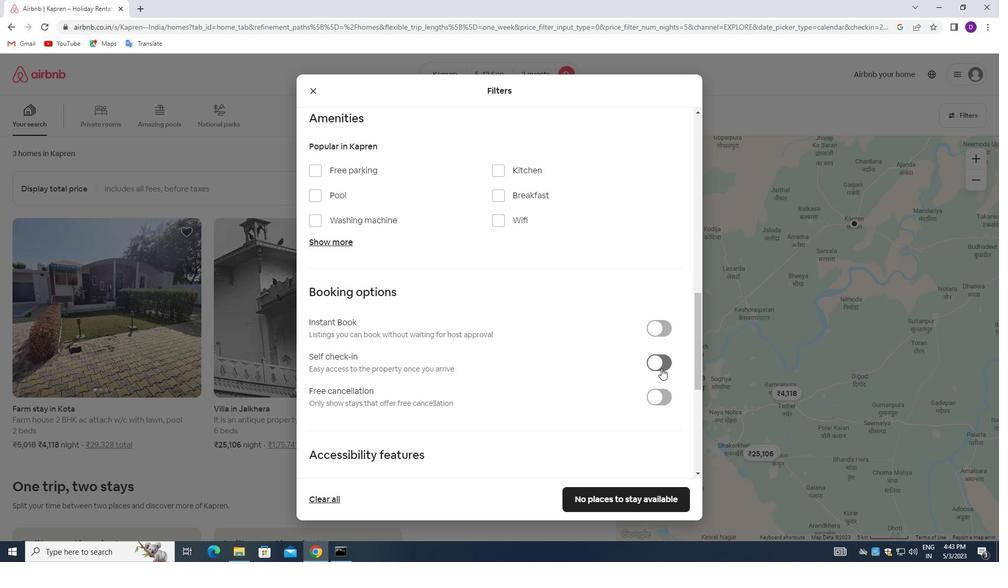 
Action: Mouse pressed left at (659, 362)
Screenshot: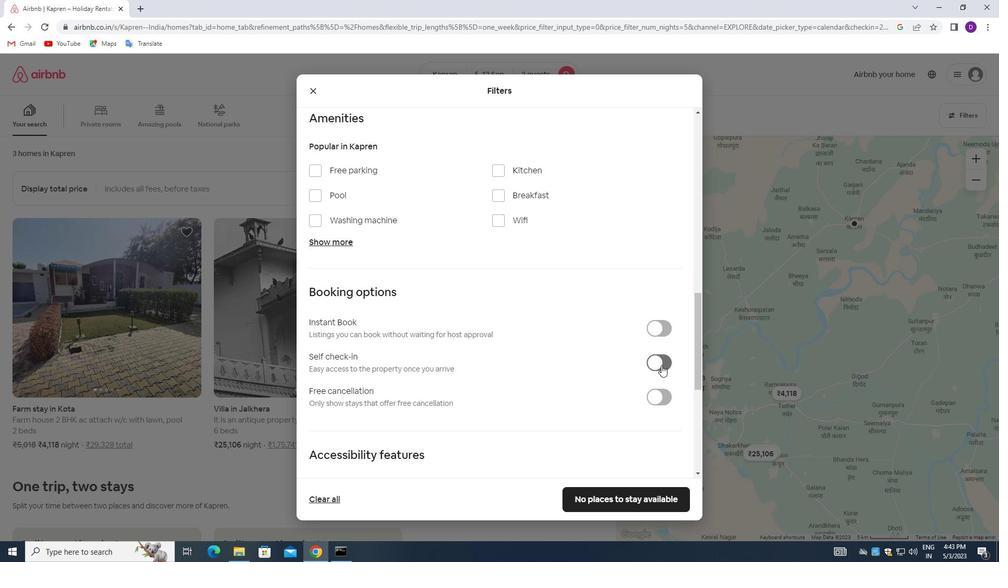 
Action: Mouse moved to (497, 378)
Screenshot: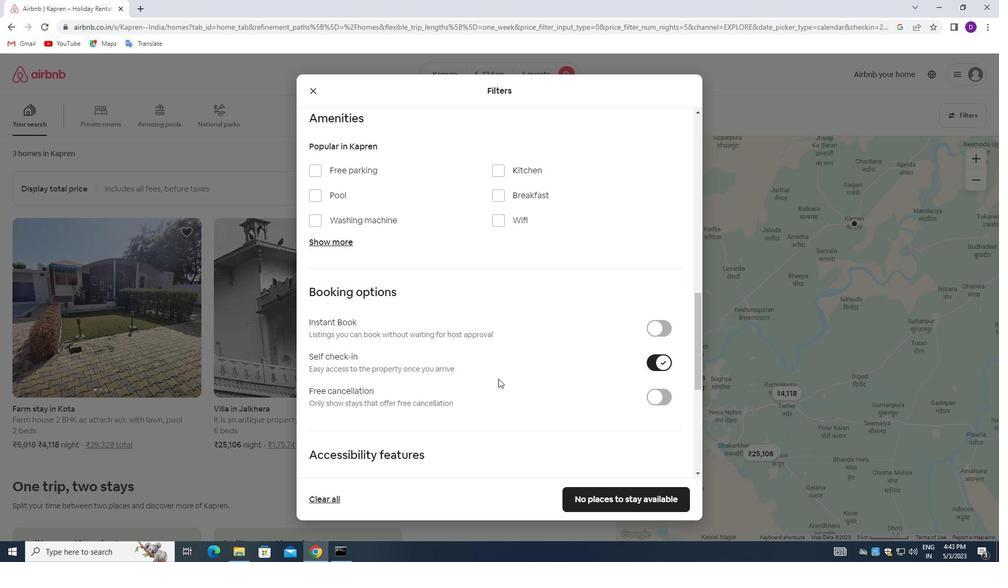 
Action: Mouse scrolled (497, 378) with delta (0, 0)
Screenshot: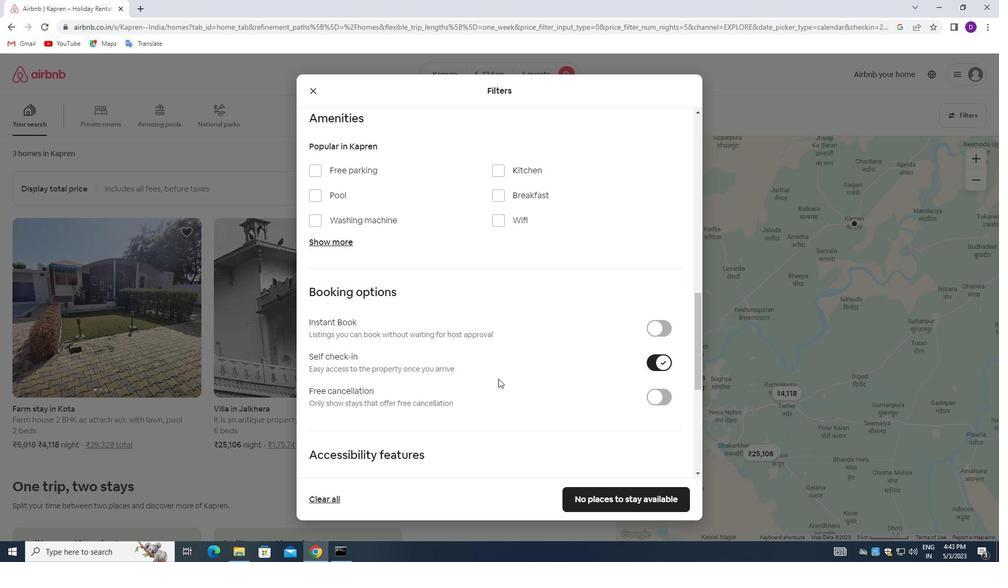 
Action: Mouse scrolled (497, 378) with delta (0, 0)
Screenshot: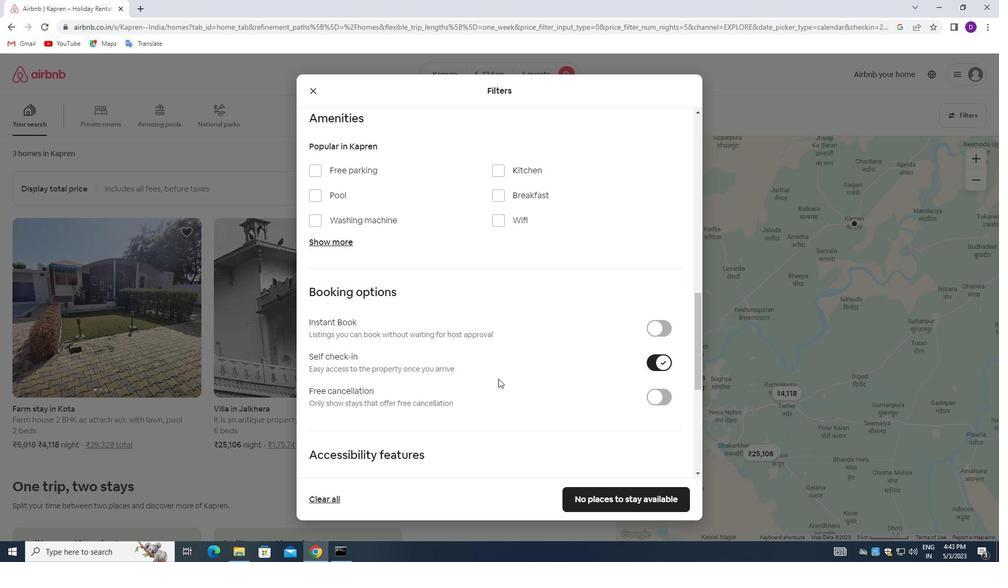 
Action: Mouse scrolled (497, 378) with delta (0, 0)
Screenshot: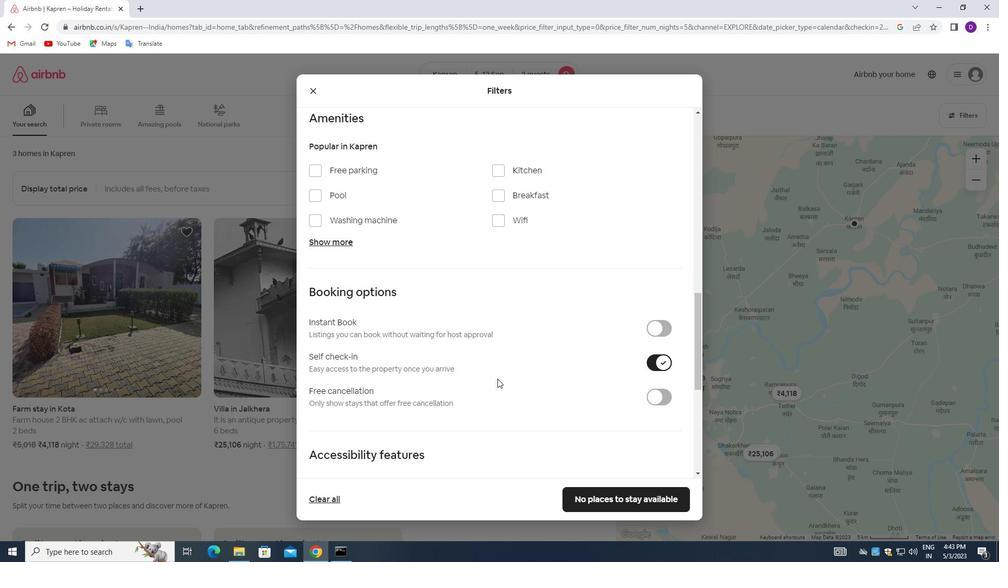 
Action: Mouse scrolled (497, 378) with delta (0, 0)
Screenshot: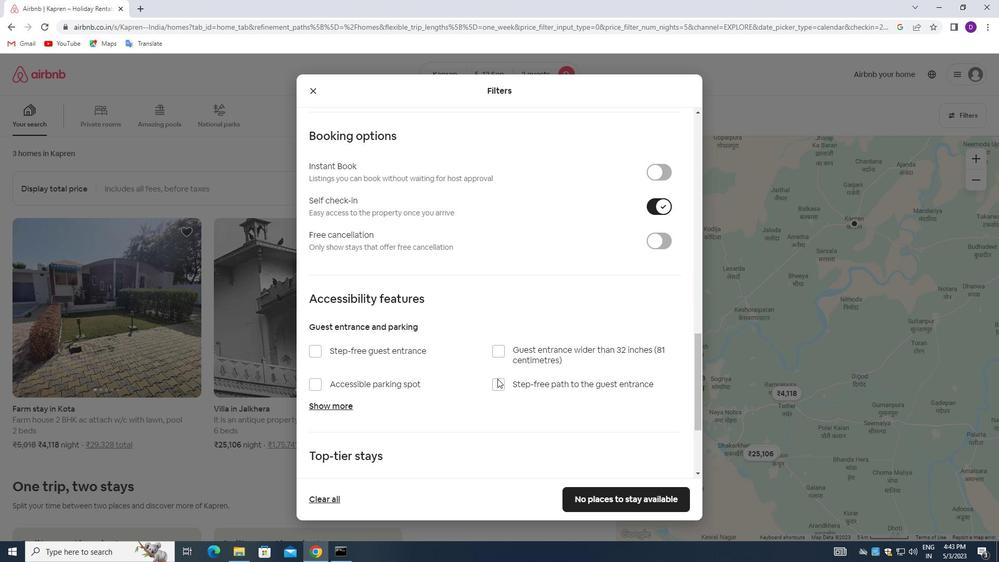 
Action: Mouse scrolled (497, 378) with delta (0, 0)
Screenshot: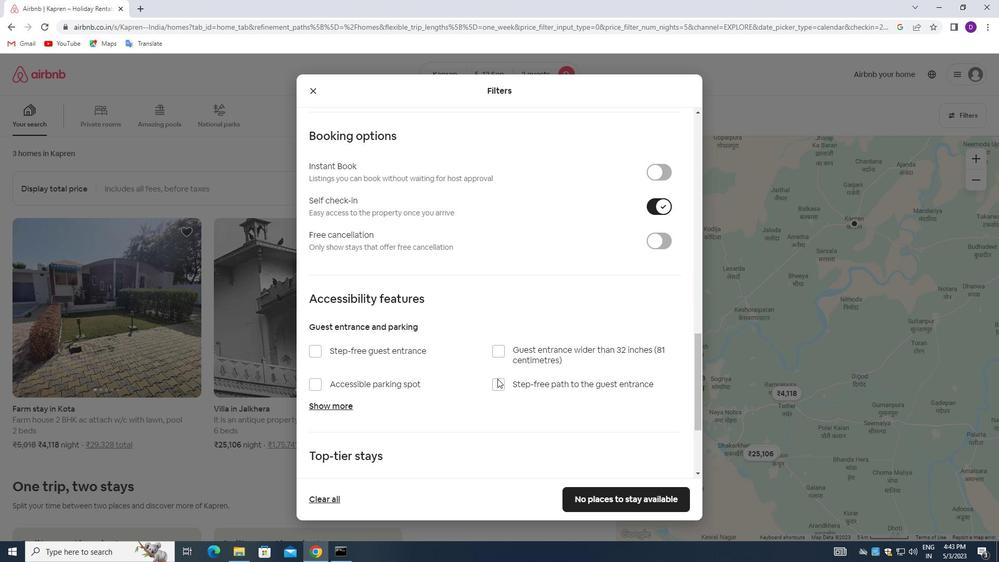 
Action: Mouse scrolled (497, 378) with delta (0, 0)
Screenshot: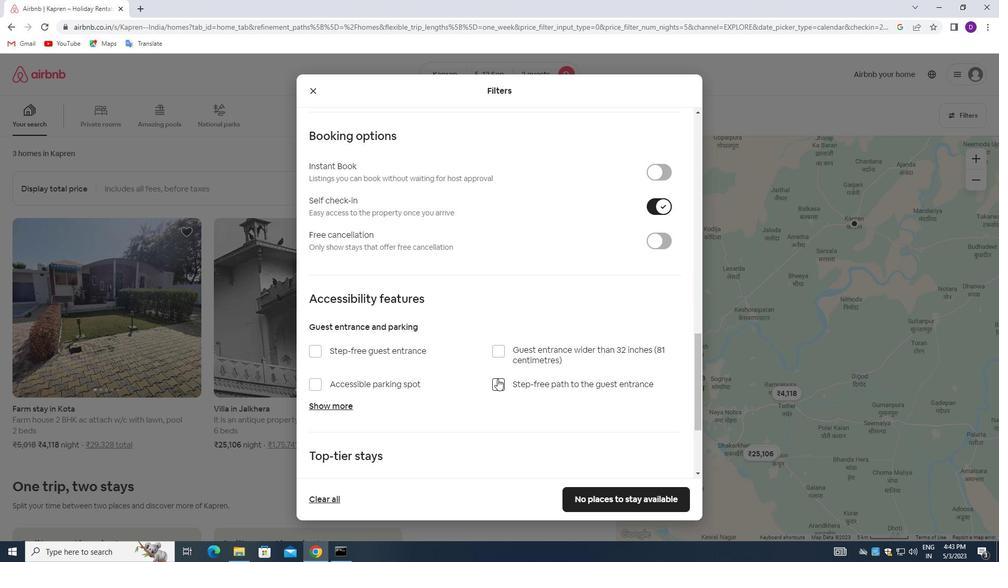 
Action: Mouse scrolled (497, 378) with delta (0, 0)
Screenshot: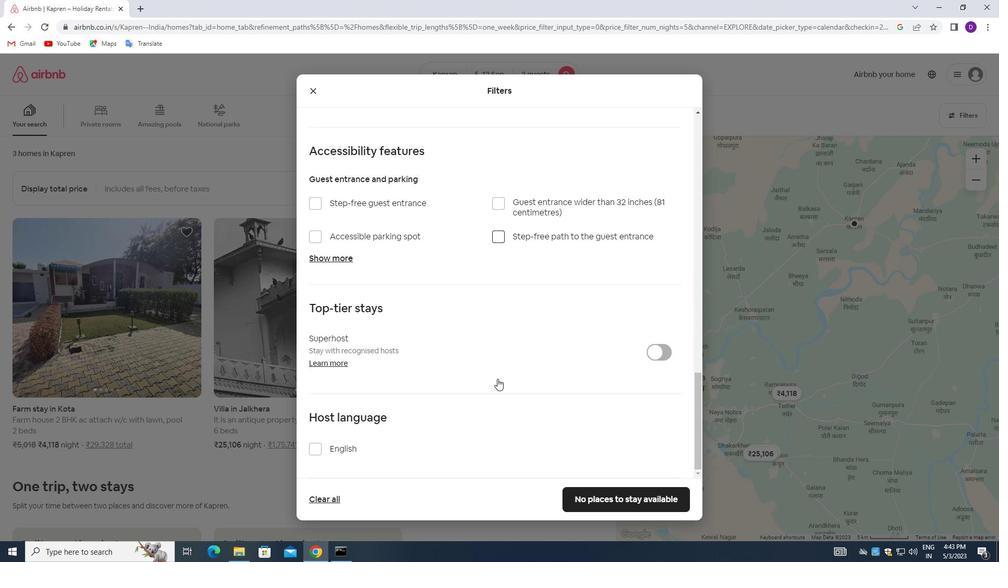 
Action: Mouse scrolled (497, 378) with delta (0, 0)
Screenshot: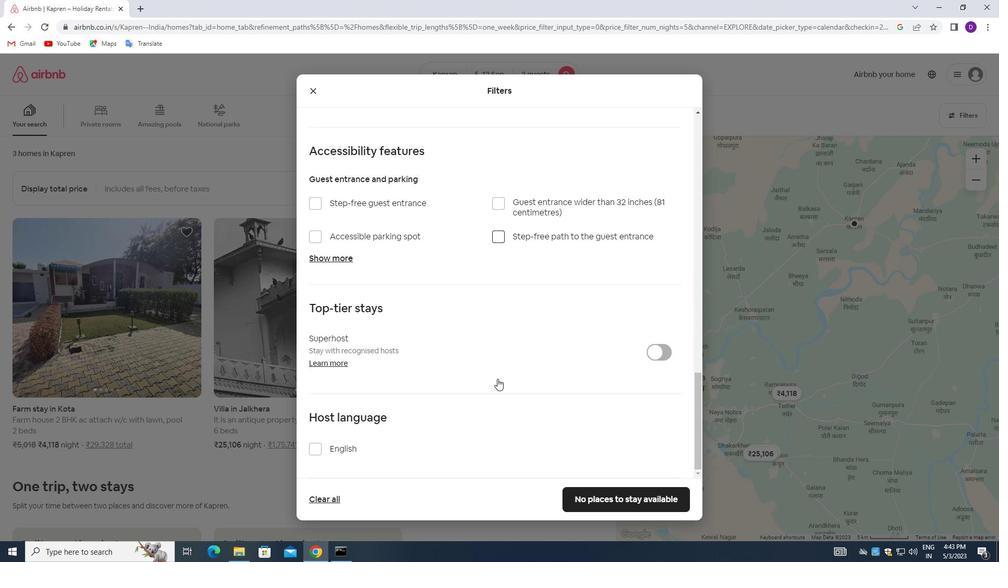 
Action: Mouse scrolled (497, 378) with delta (0, 0)
Screenshot: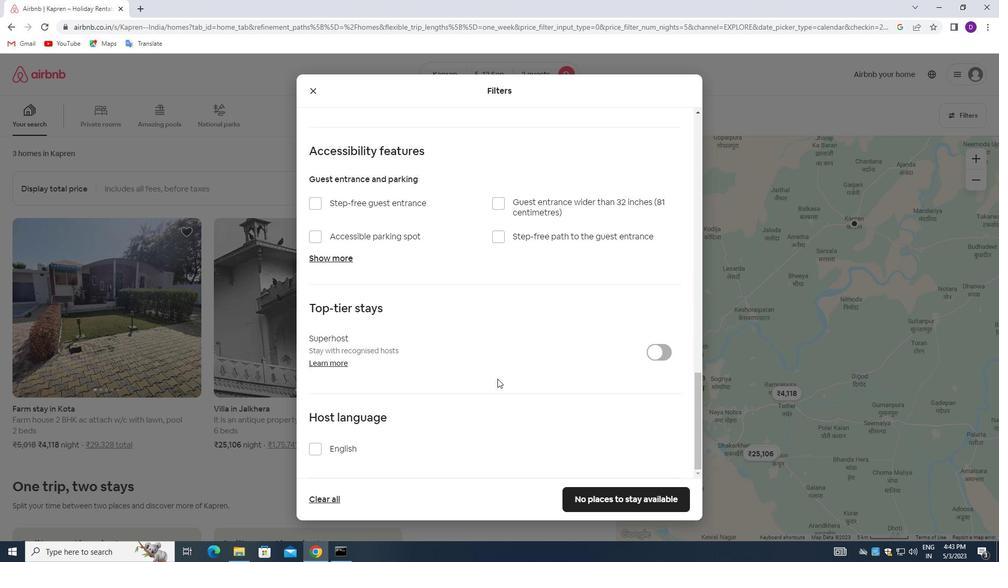 
Action: Mouse moved to (313, 449)
Screenshot: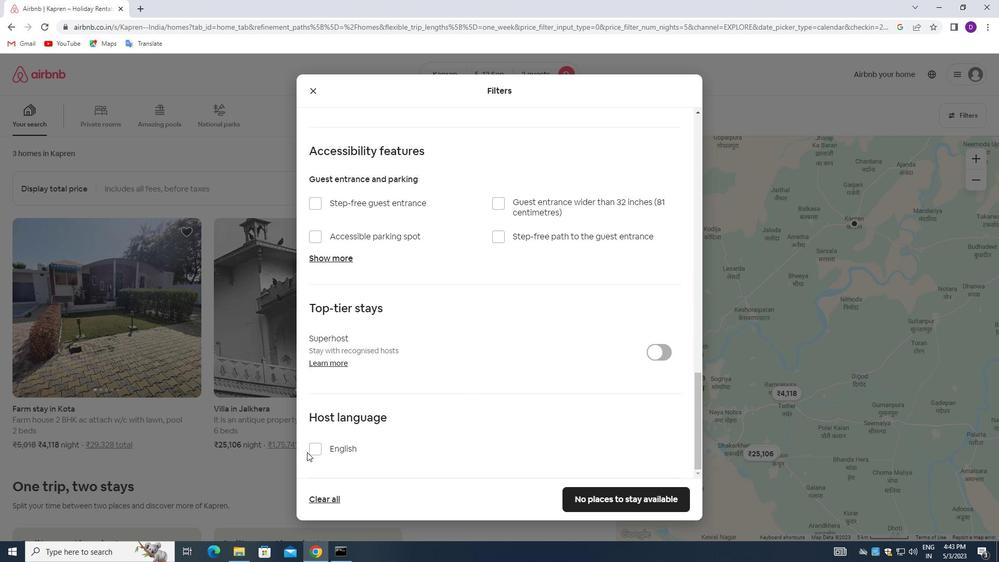 
Action: Mouse pressed left at (313, 449)
Screenshot: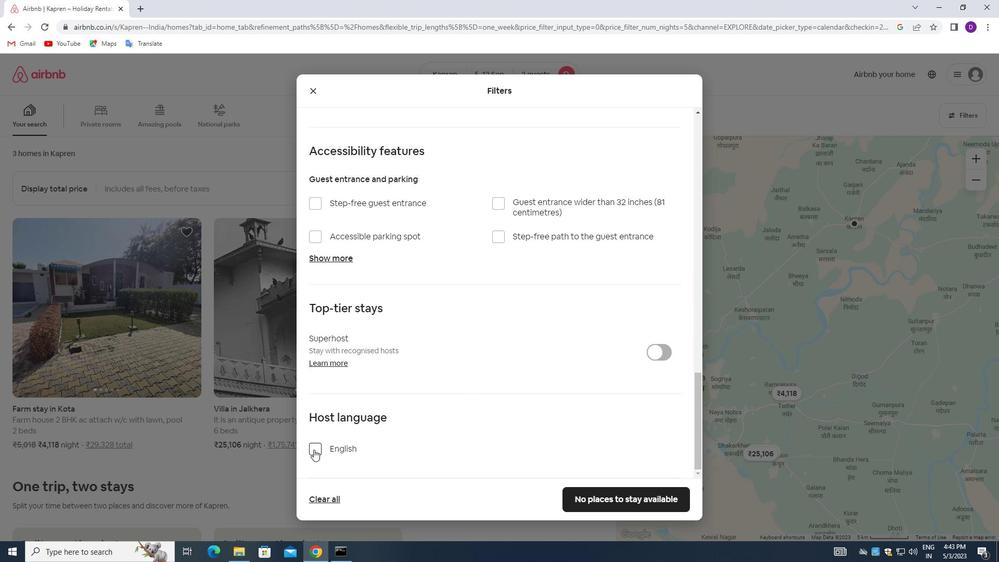 
Action: Mouse moved to (569, 497)
Screenshot: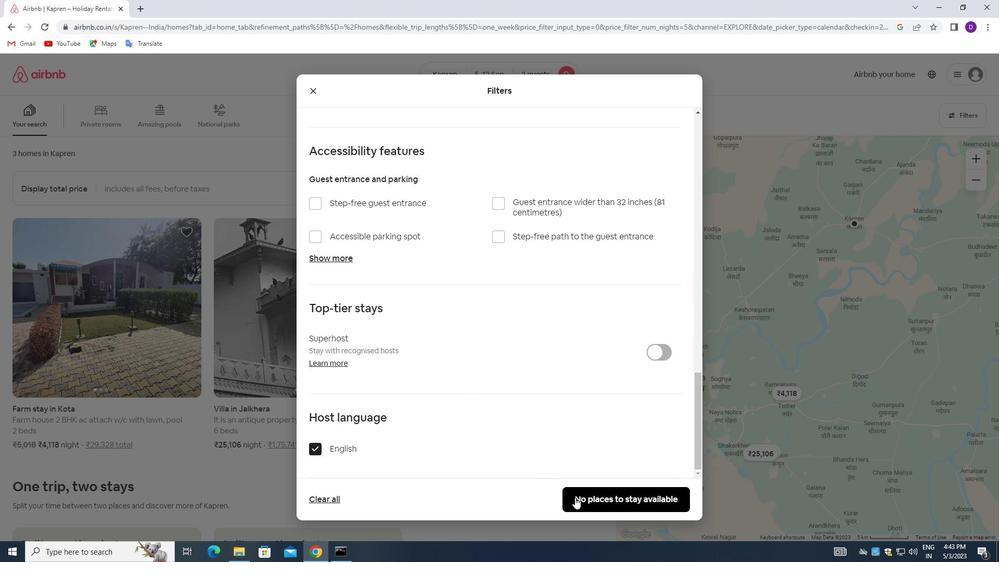 
Action: Mouse pressed left at (569, 497)
Screenshot: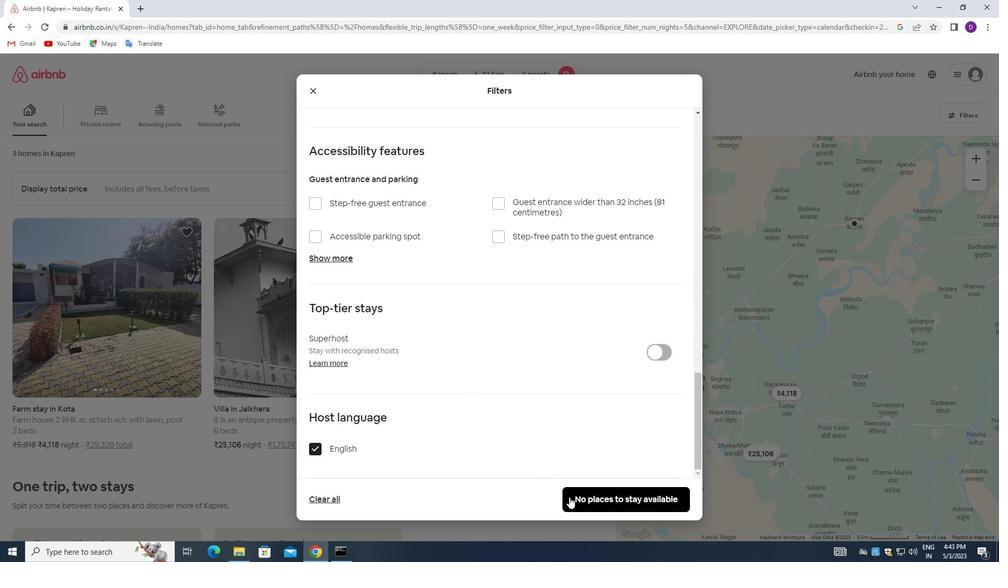 
Action: Mouse moved to (549, 398)
Screenshot: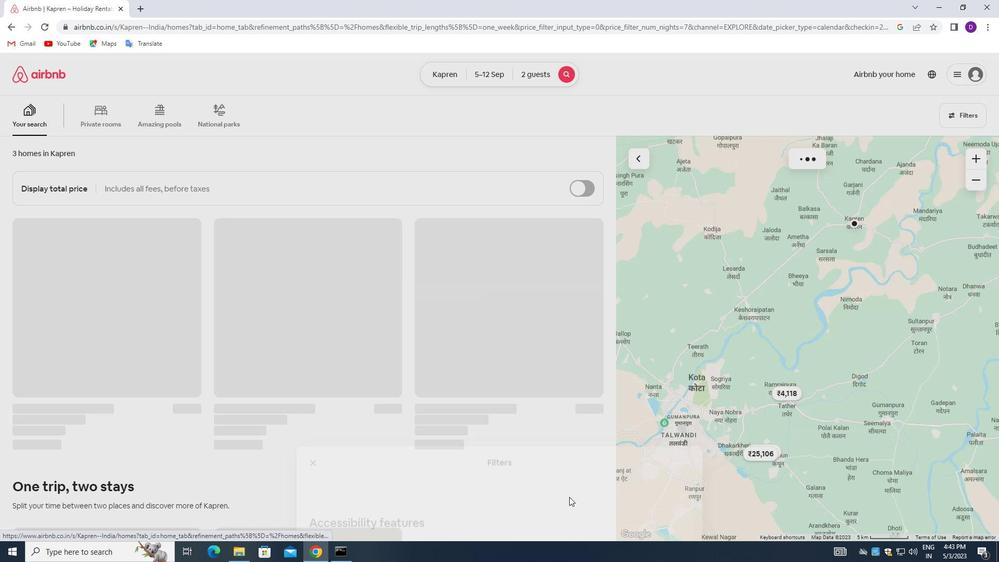 
